 Task: Create a due date automation trigger when advanced on, on the tuesday before a card is due add fields without custom field "Resume" set to a number lower than 1 and lower or equal to 10 at 11:00 AM.
Action: Mouse moved to (1282, 102)
Screenshot: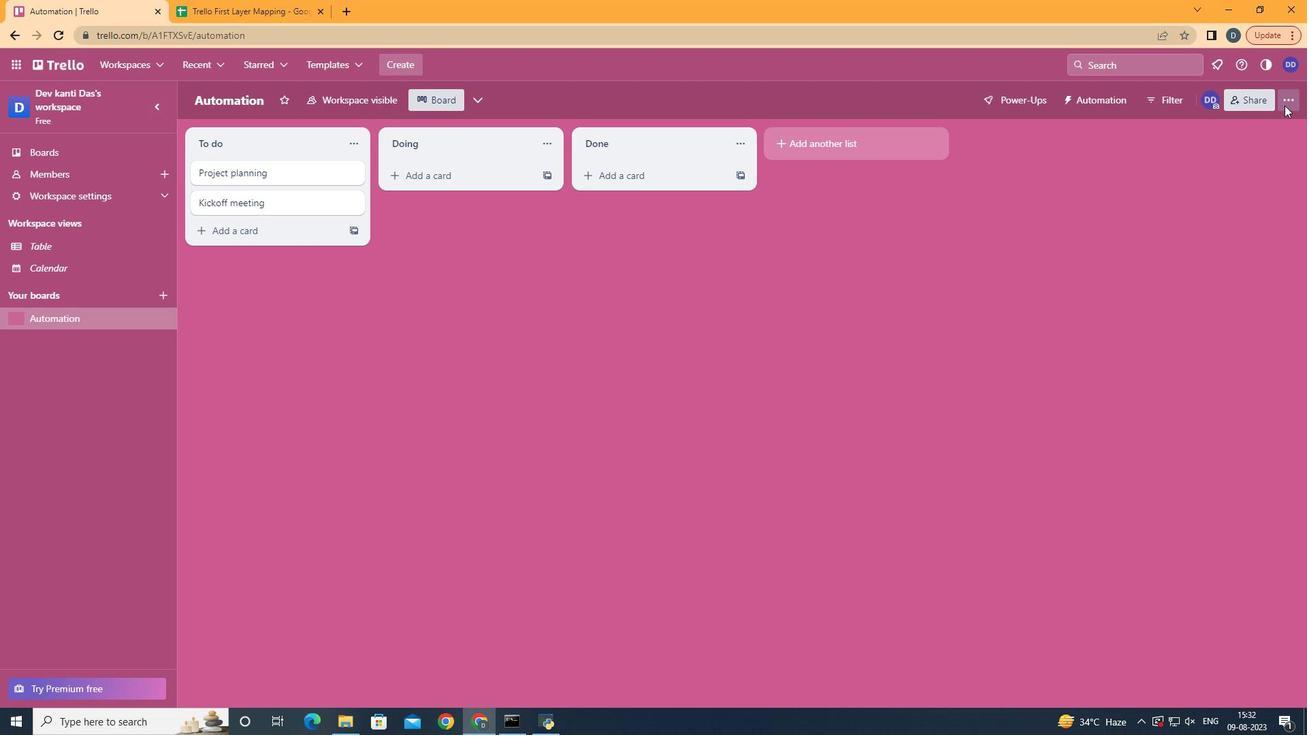 
Action: Mouse pressed left at (1282, 102)
Screenshot: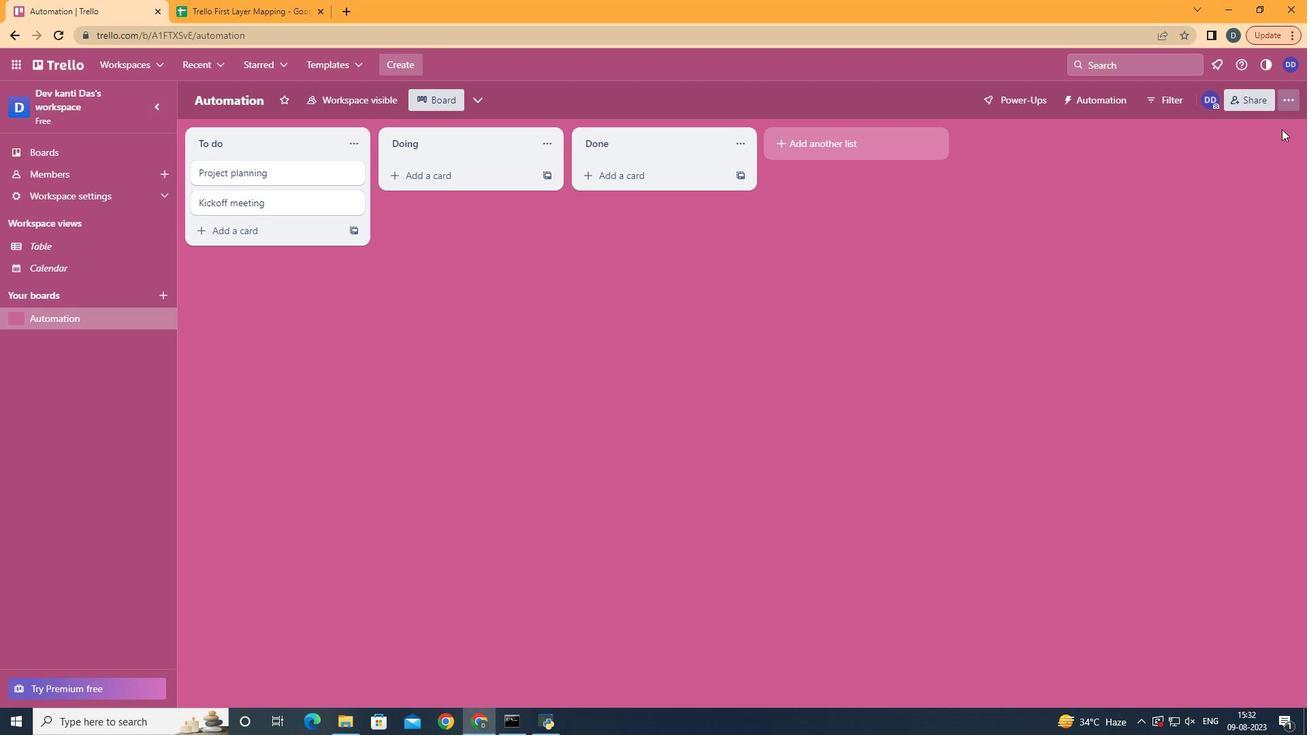 
Action: Mouse moved to (1187, 296)
Screenshot: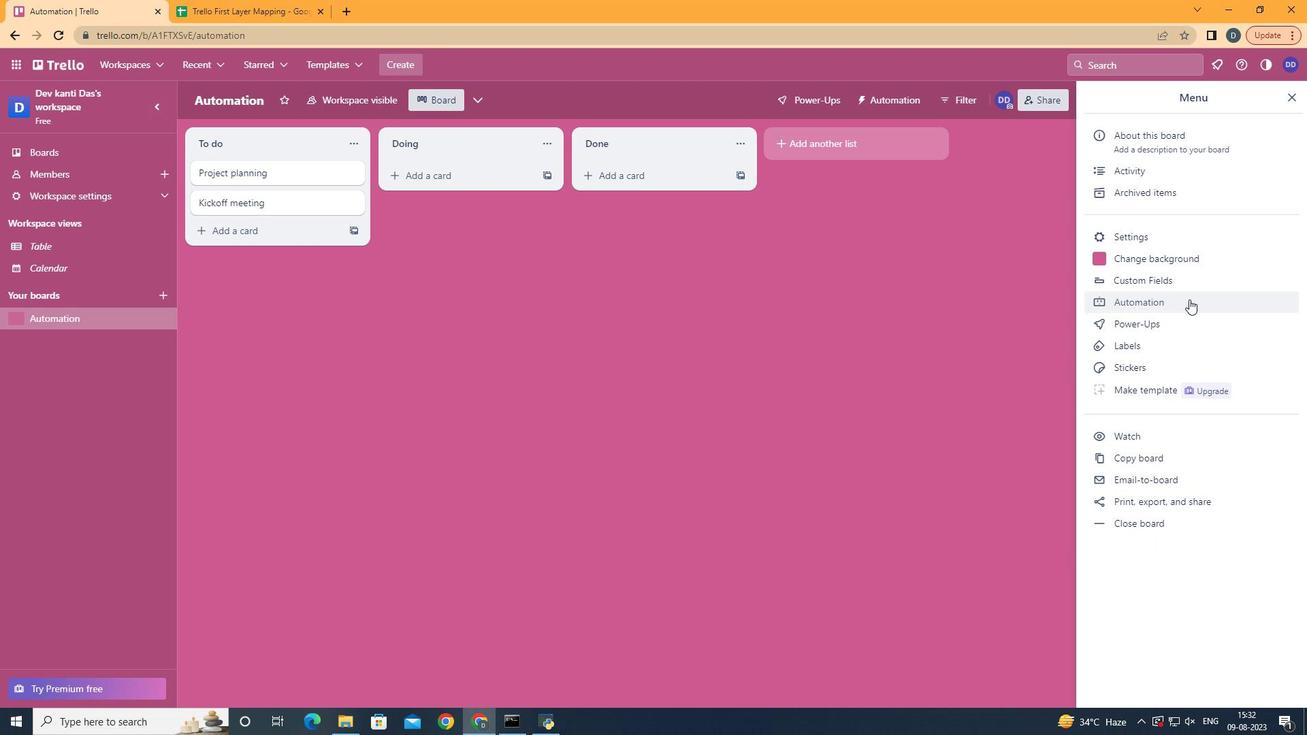 
Action: Mouse pressed left at (1187, 296)
Screenshot: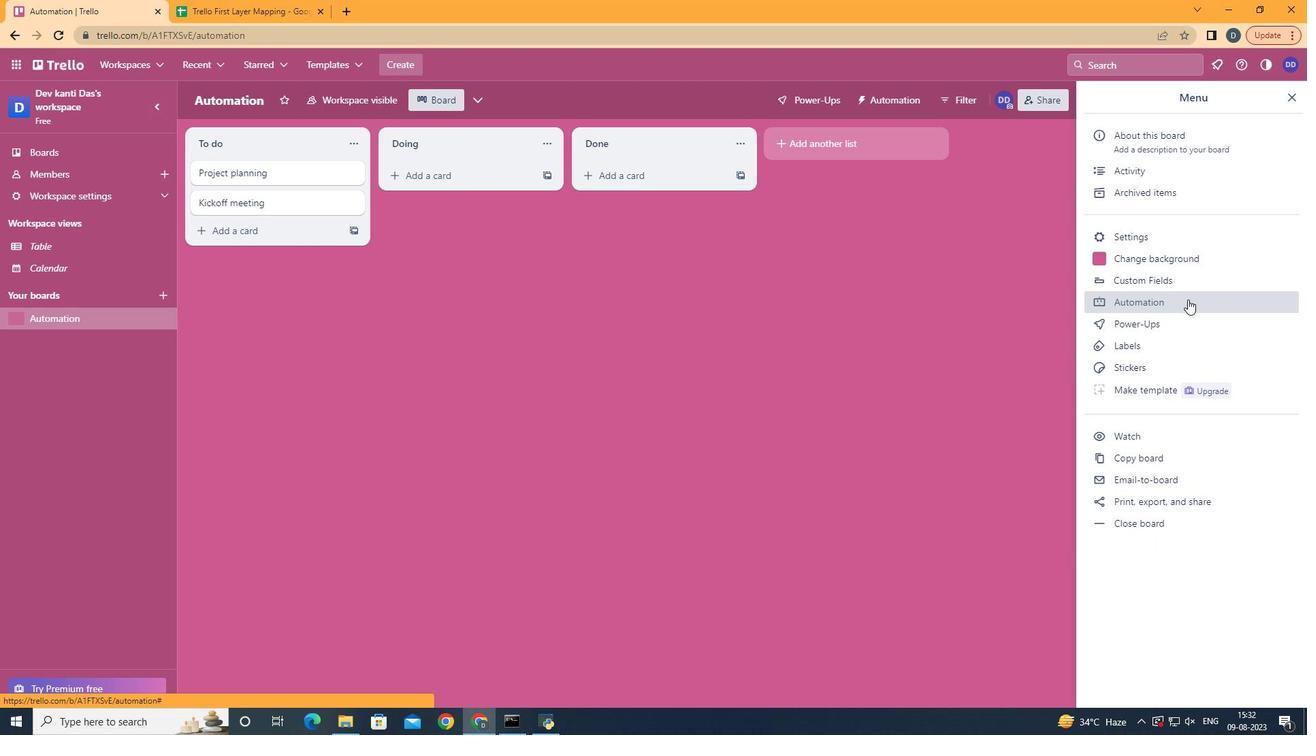 
Action: Mouse moved to (271, 271)
Screenshot: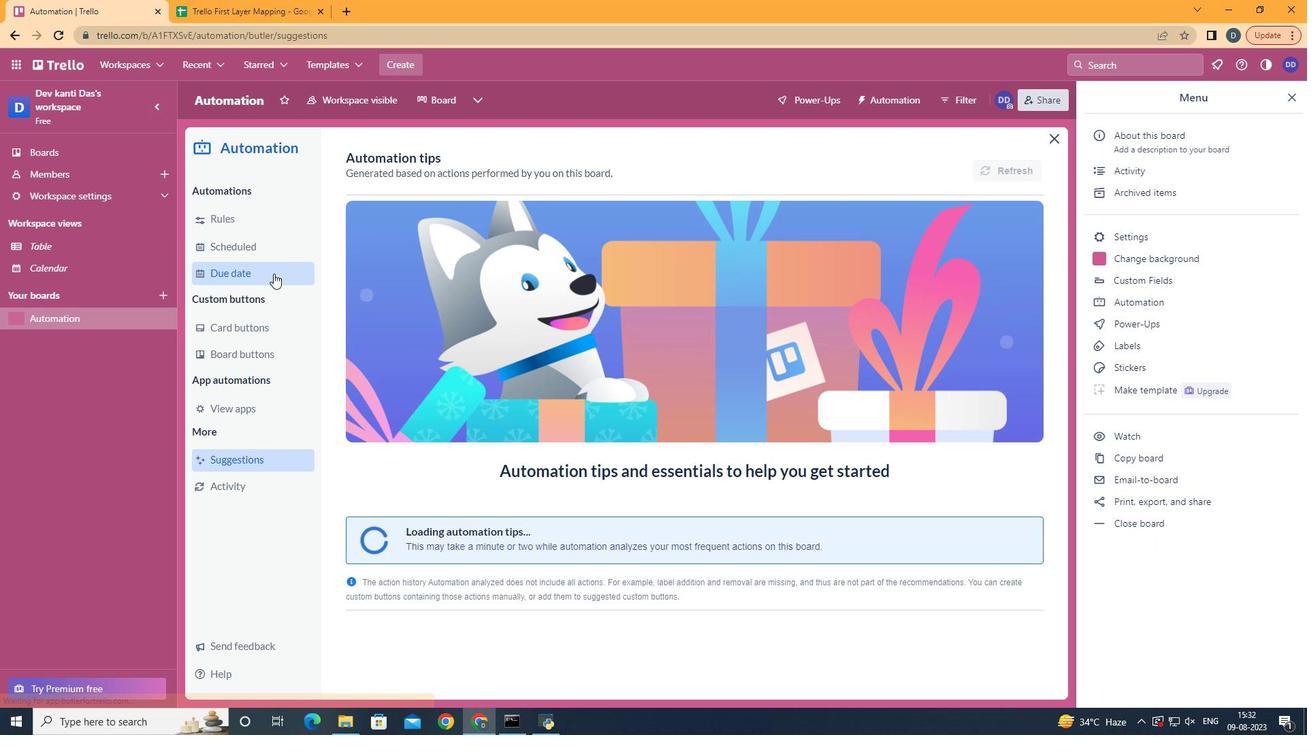 
Action: Mouse pressed left at (271, 271)
Screenshot: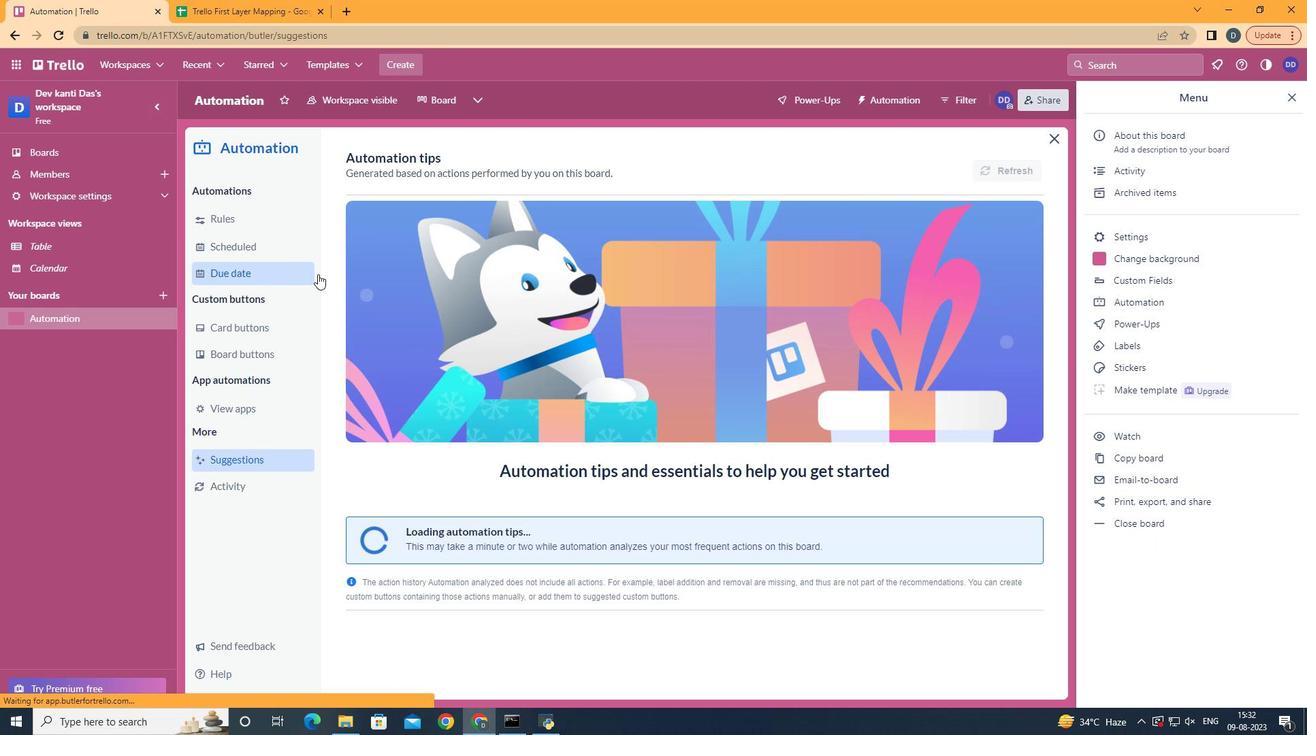 
Action: Mouse moved to (967, 166)
Screenshot: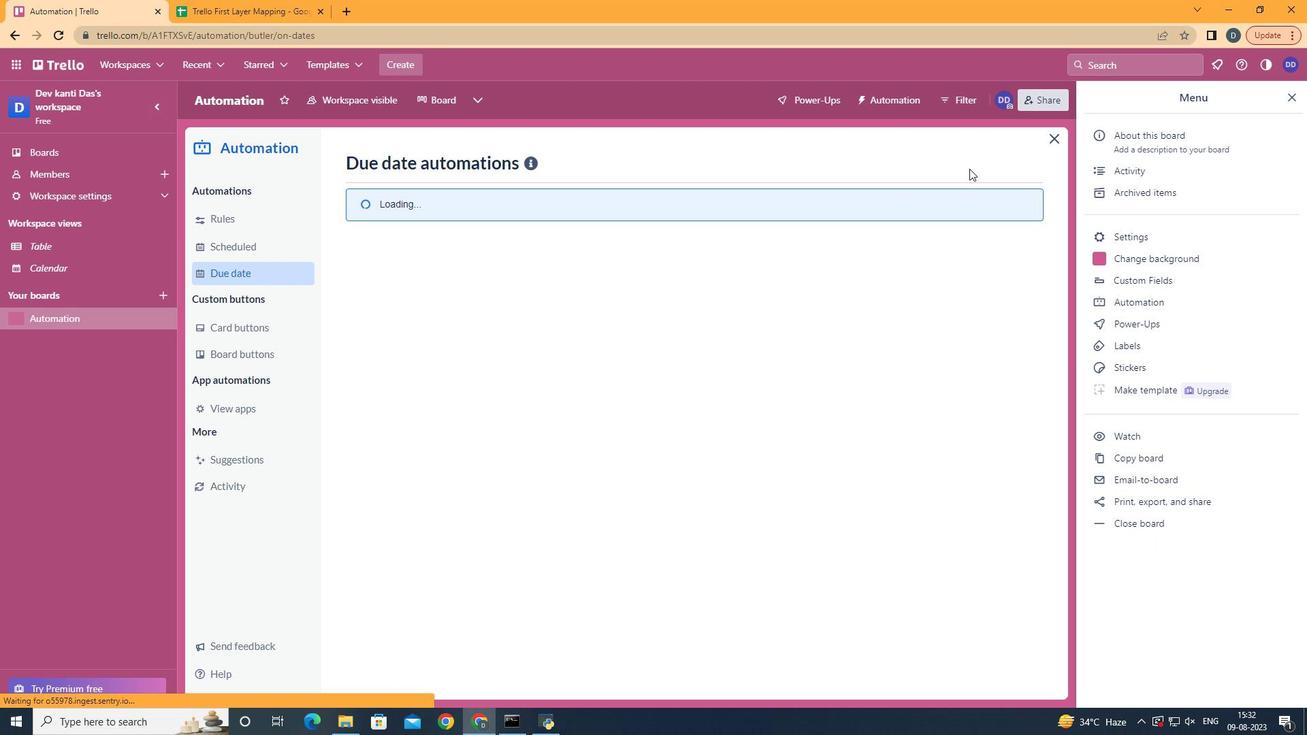 
Action: Mouse pressed left at (967, 166)
Screenshot: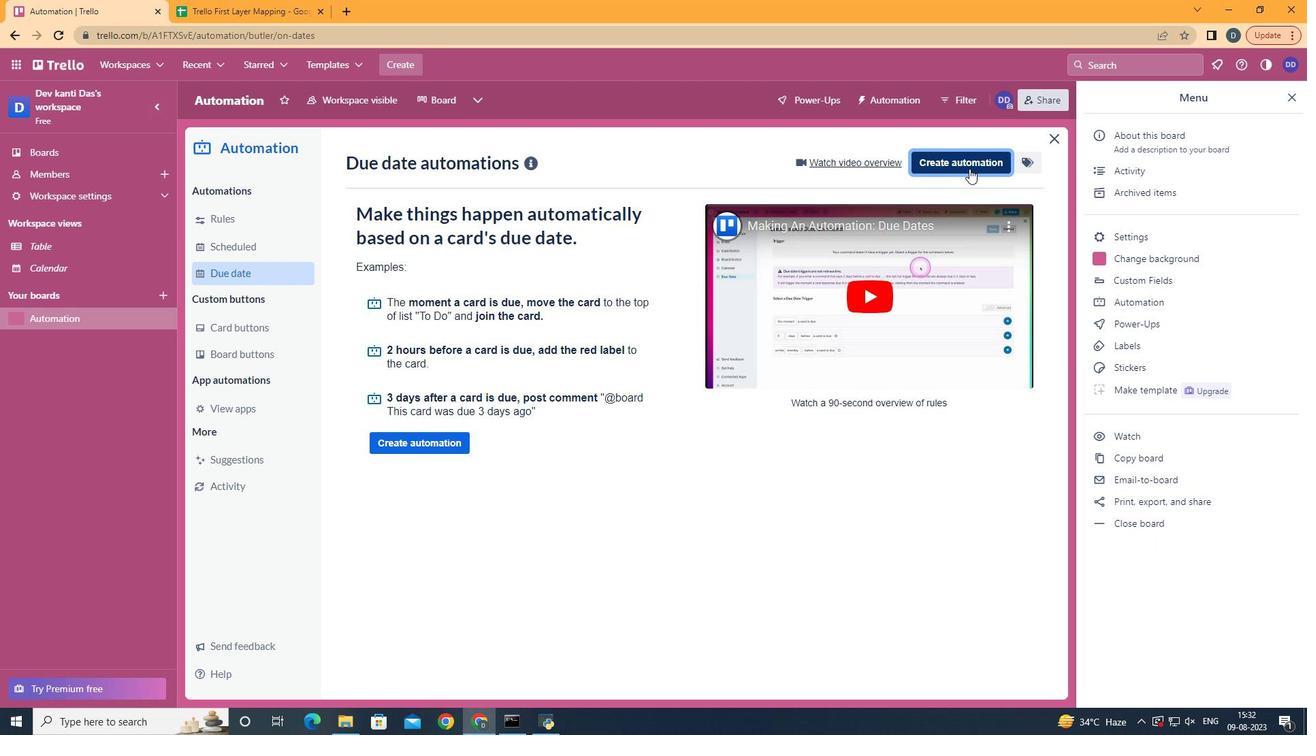 
Action: Mouse moved to (766, 289)
Screenshot: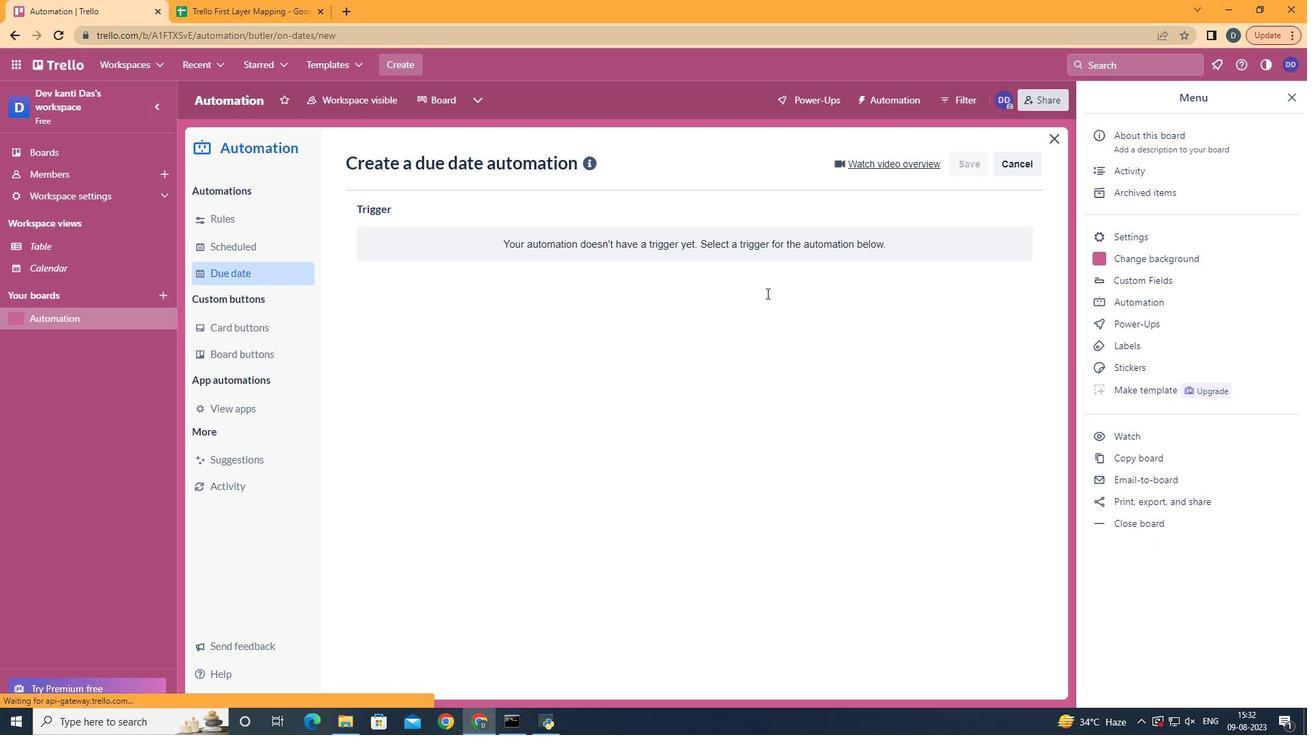 
Action: Mouse pressed left at (766, 289)
Screenshot: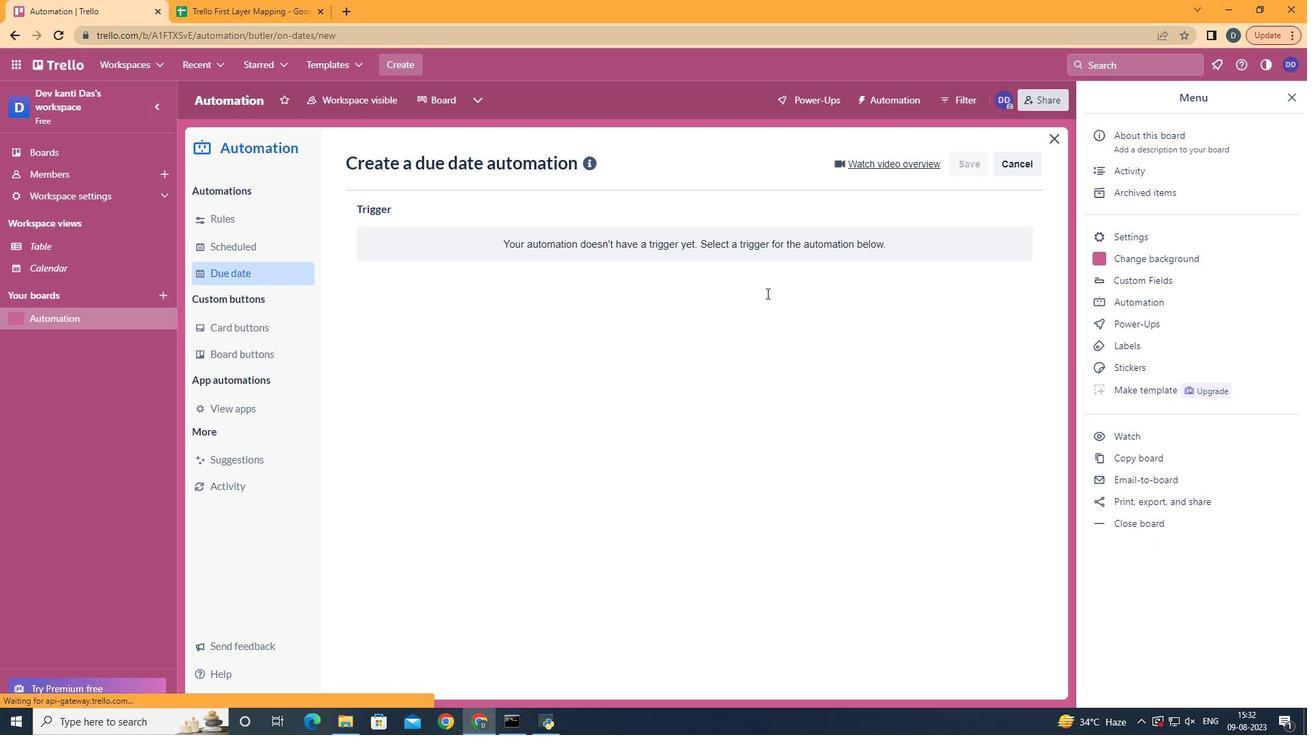 
Action: Mouse moved to (423, 376)
Screenshot: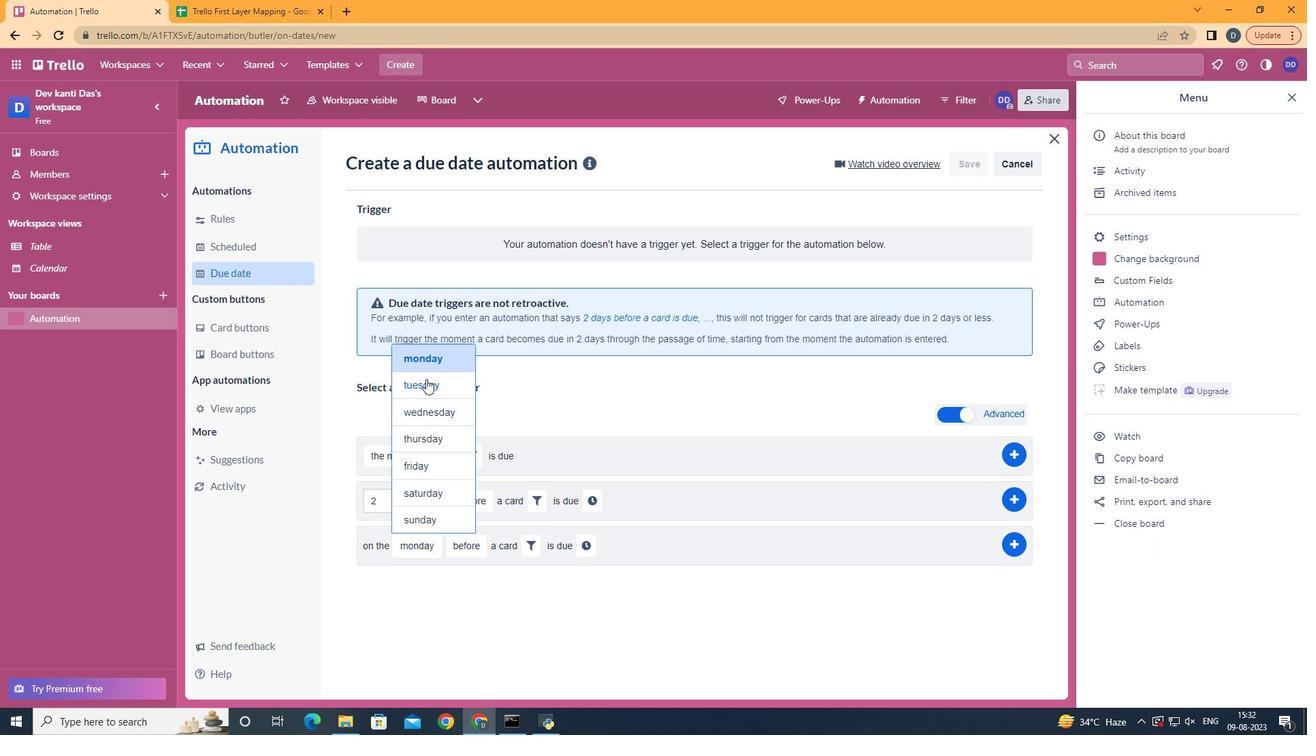 
Action: Mouse pressed left at (423, 376)
Screenshot: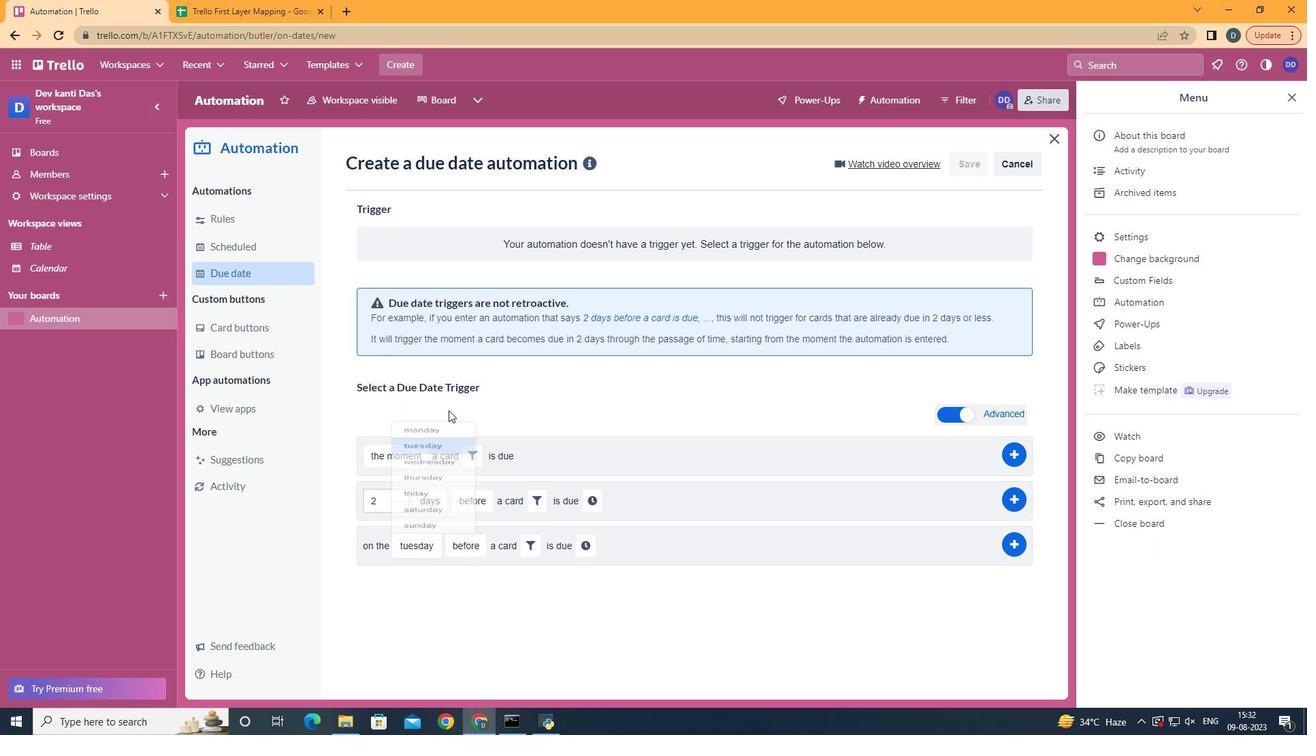 
Action: Mouse moved to (538, 545)
Screenshot: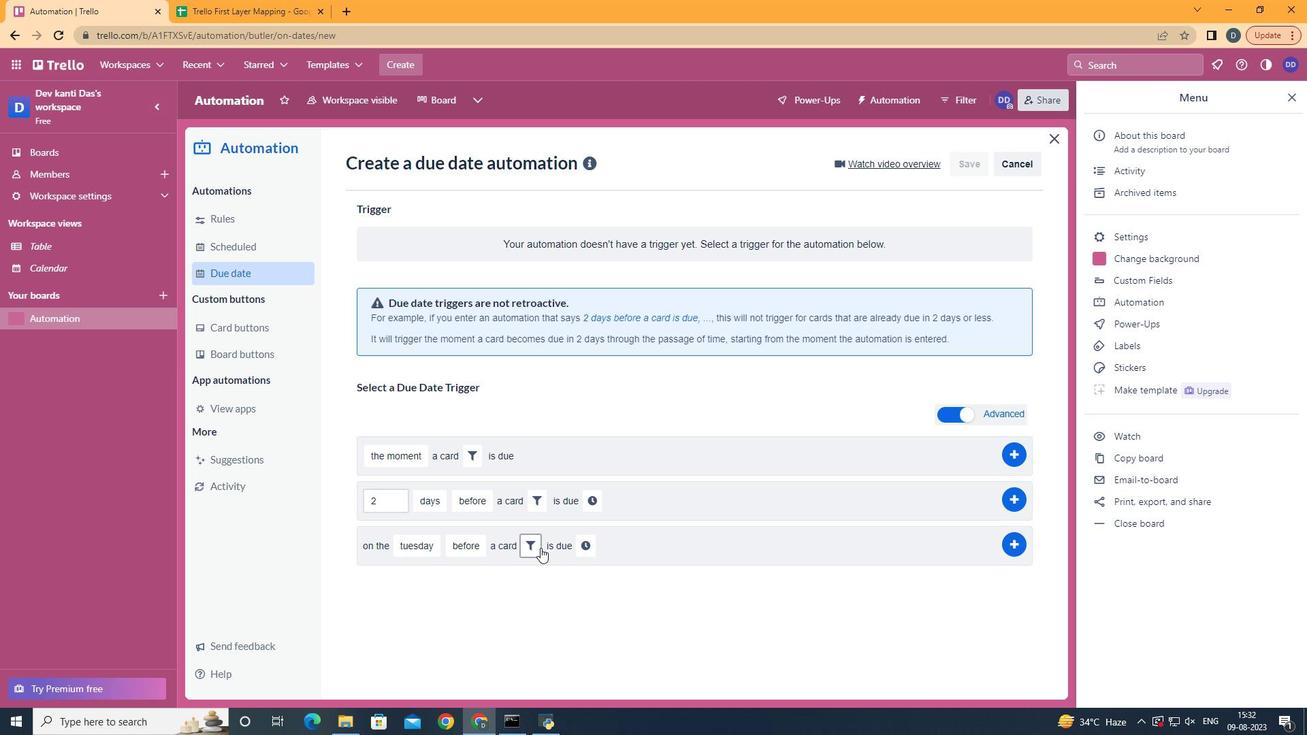 
Action: Mouse pressed left at (538, 545)
Screenshot: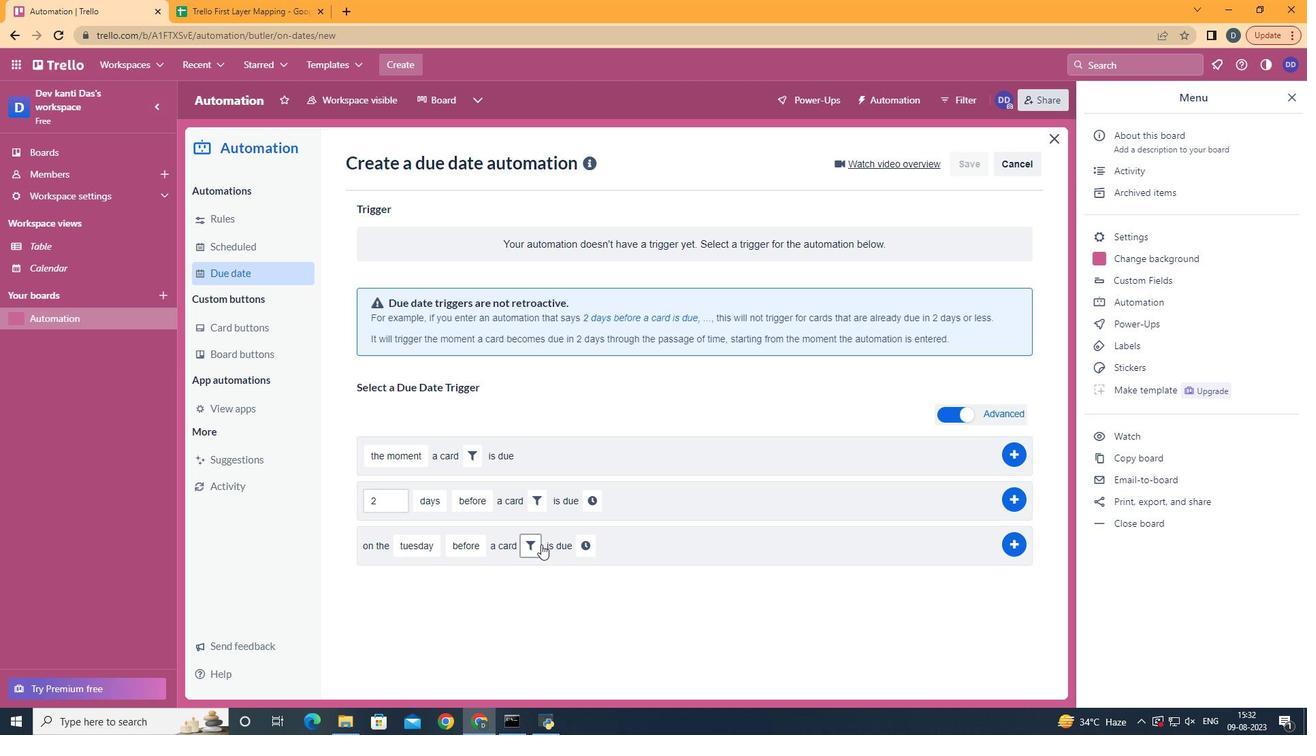 
Action: Mouse moved to (735, 576)
Screenshot: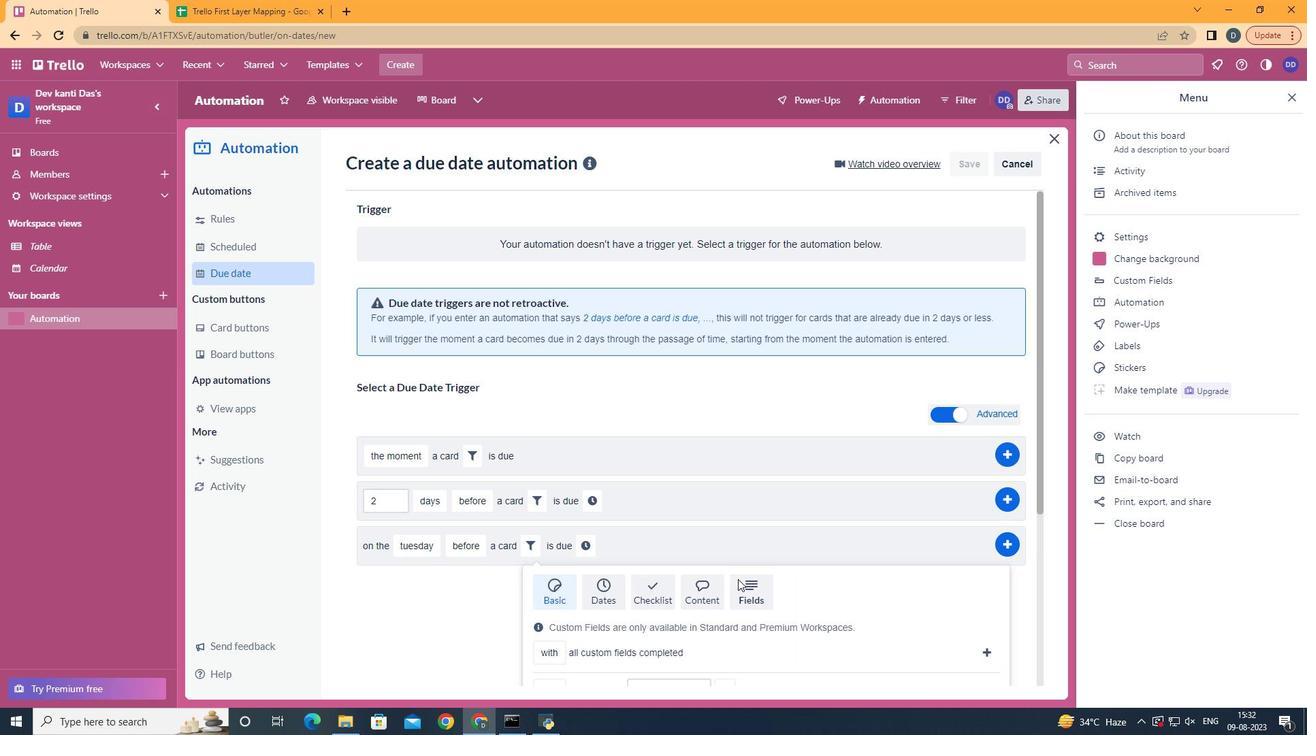 
Action: Mouse pressed left at (735, 576)
Screenshot: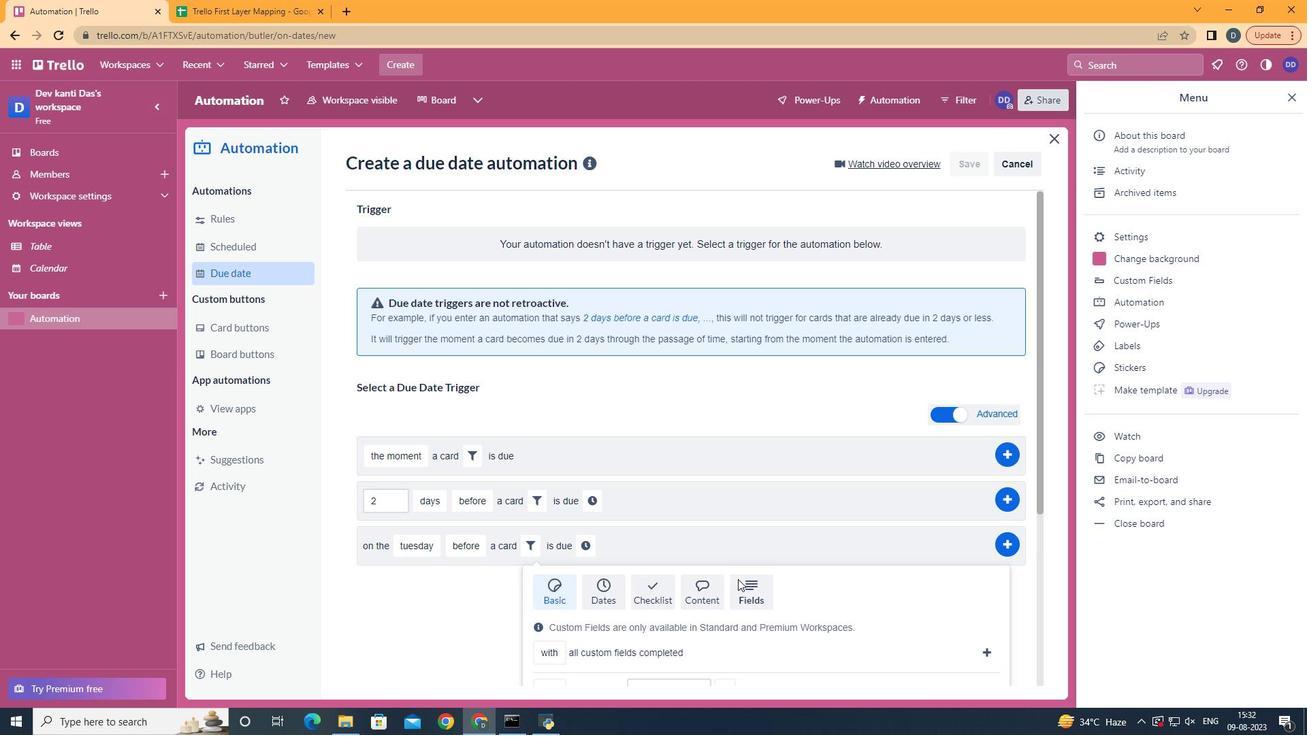 
Action: Mouse moved to (735, 576)
Screenshot: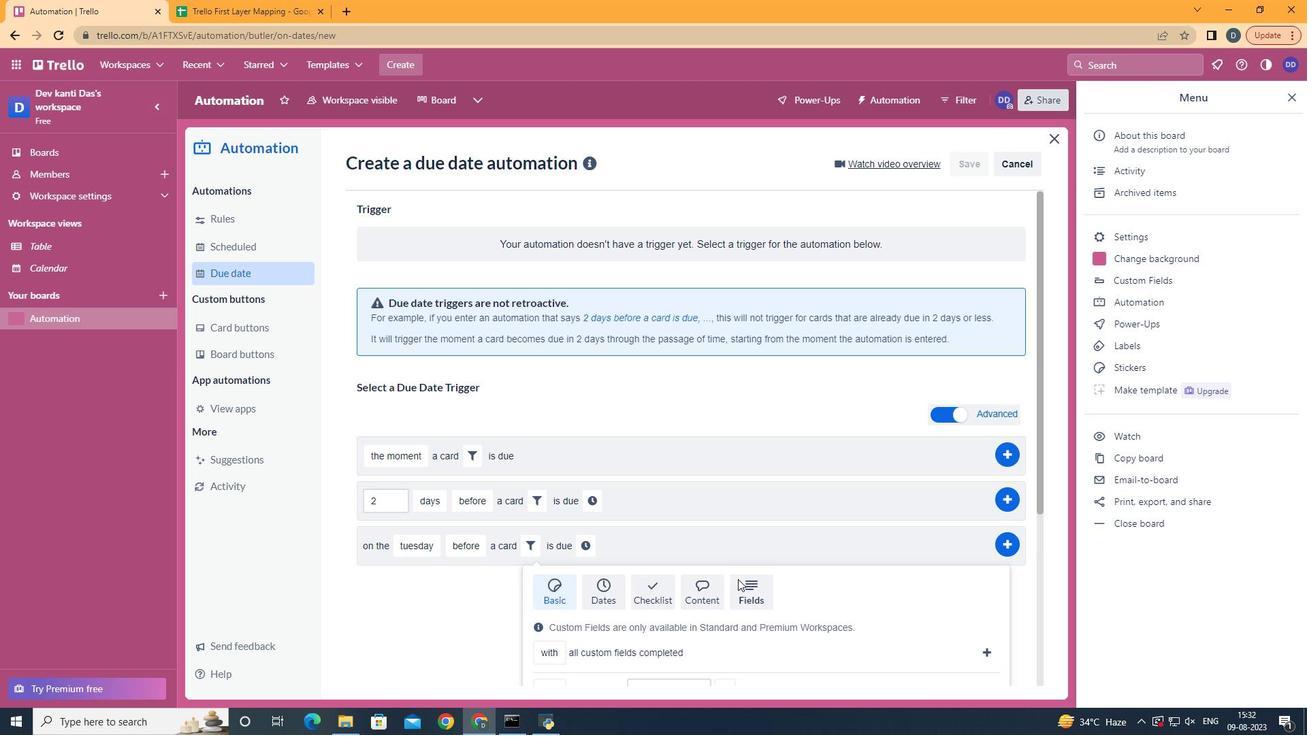 
Action: Mouse scrolled (735, 576) with delta (0, 0)
Screenshot: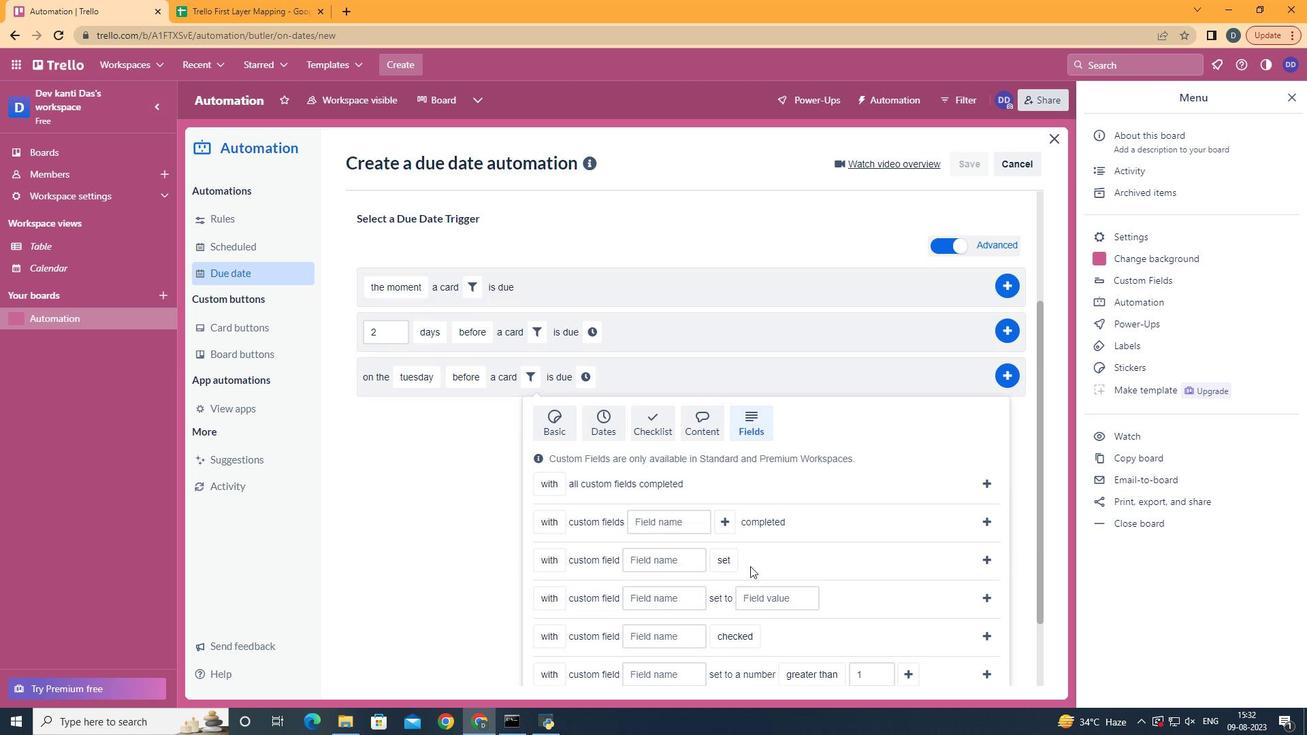 
Action: Mouse scrolled (735, 576) with delta (0, 0)
Screenshot: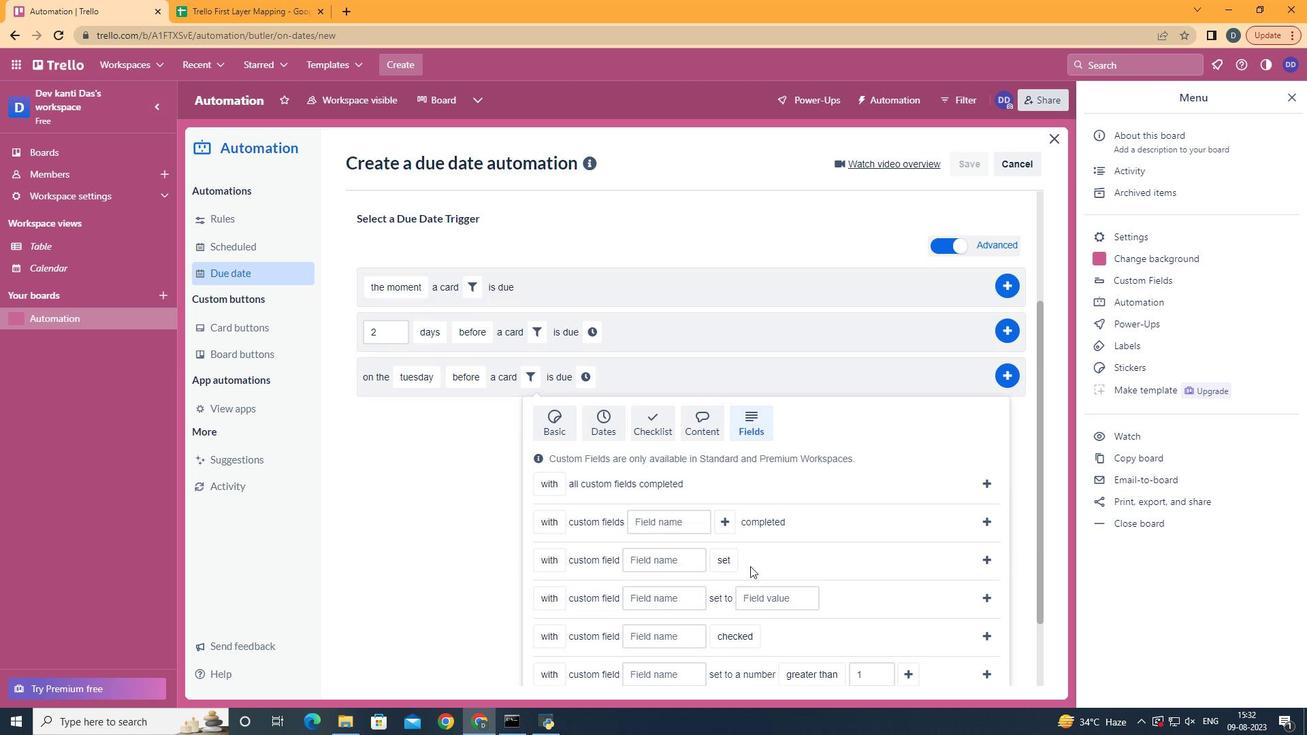 
Action: Mouse scrolled (735, 576) with delta (0, 0)
Screenshot: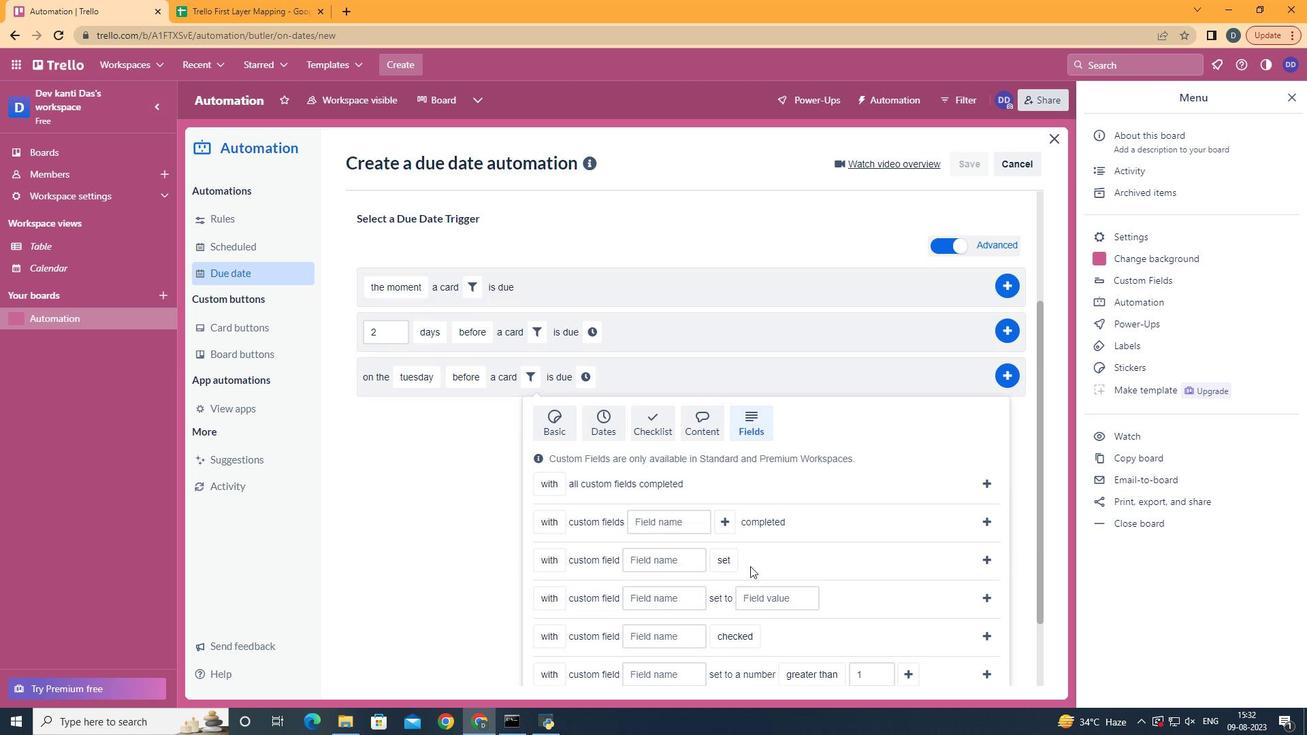 
Action: Mouse scrolled (735, 576) with delta (0, 0)
Screenshot: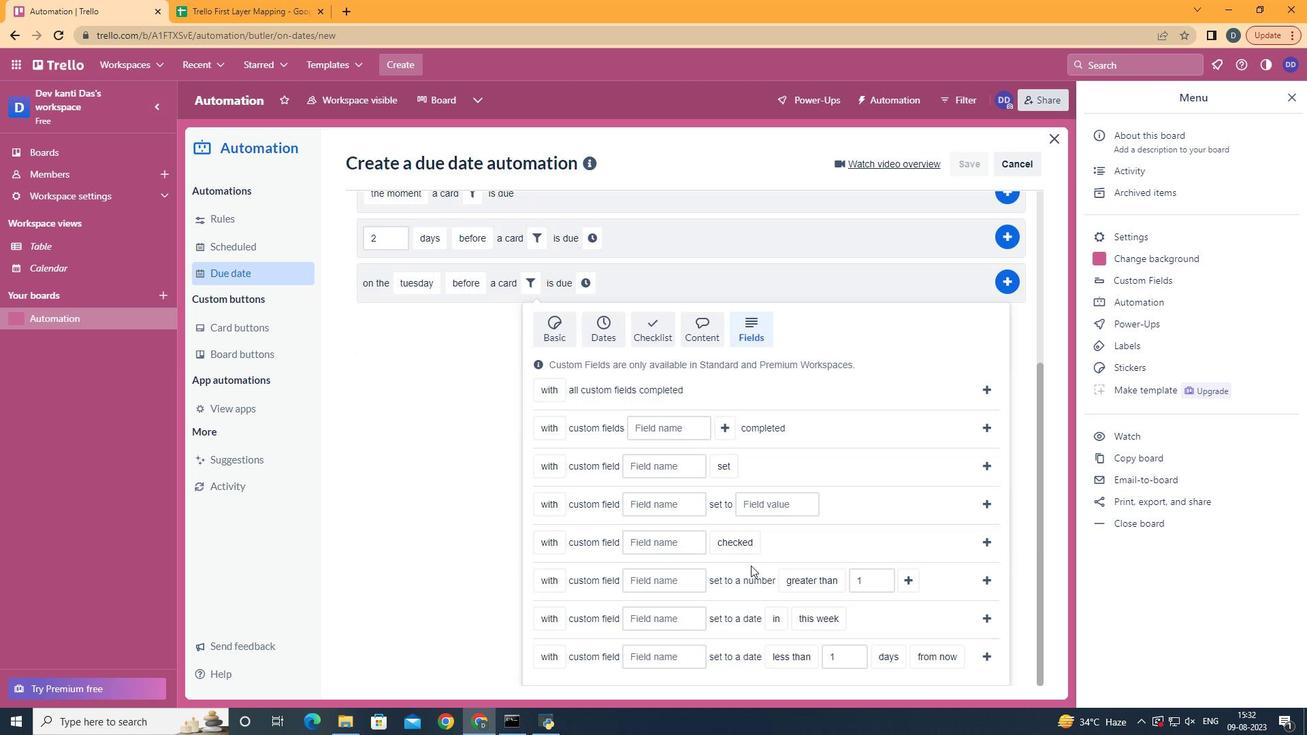 
Action: Mouse scrolled (735, 576) with delta (0, 0)
Screenshot: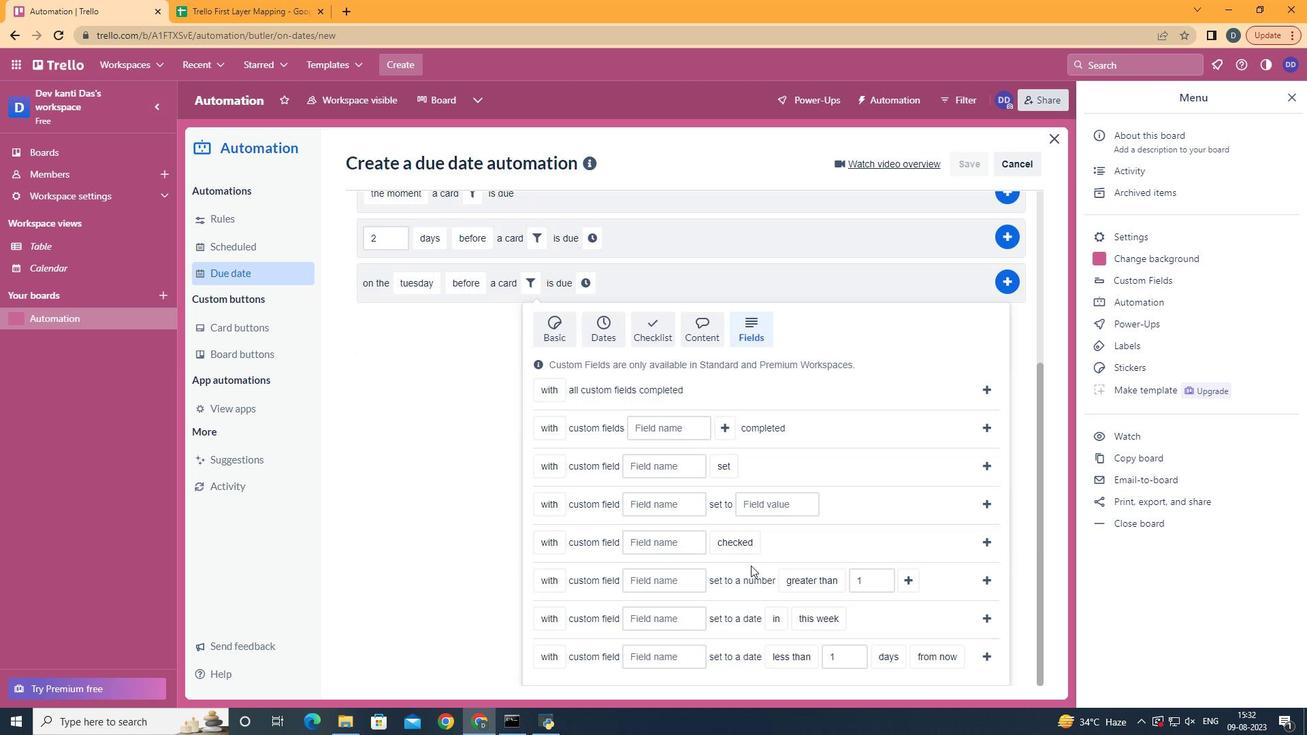 
Action: Mouse moved to (559, 628)
Screenshot: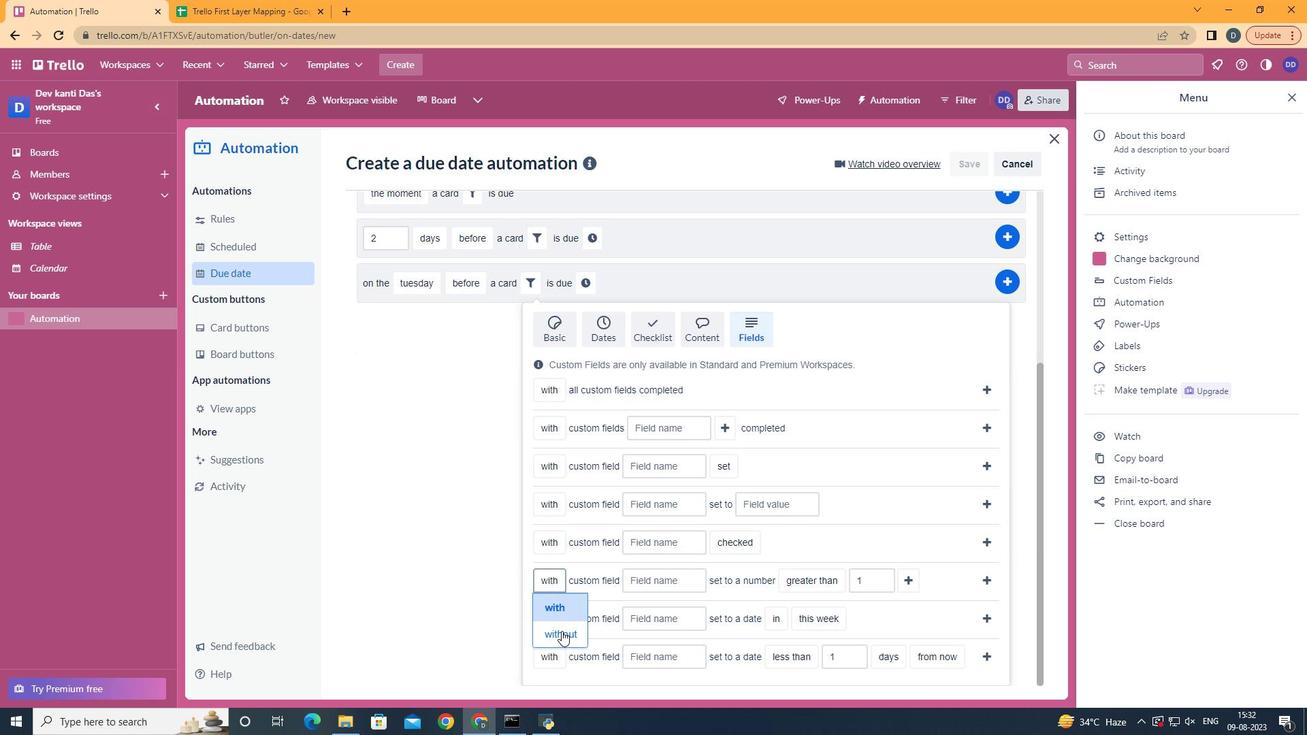 
Action: Mouse pressed left at (559, 628)
Screenshot: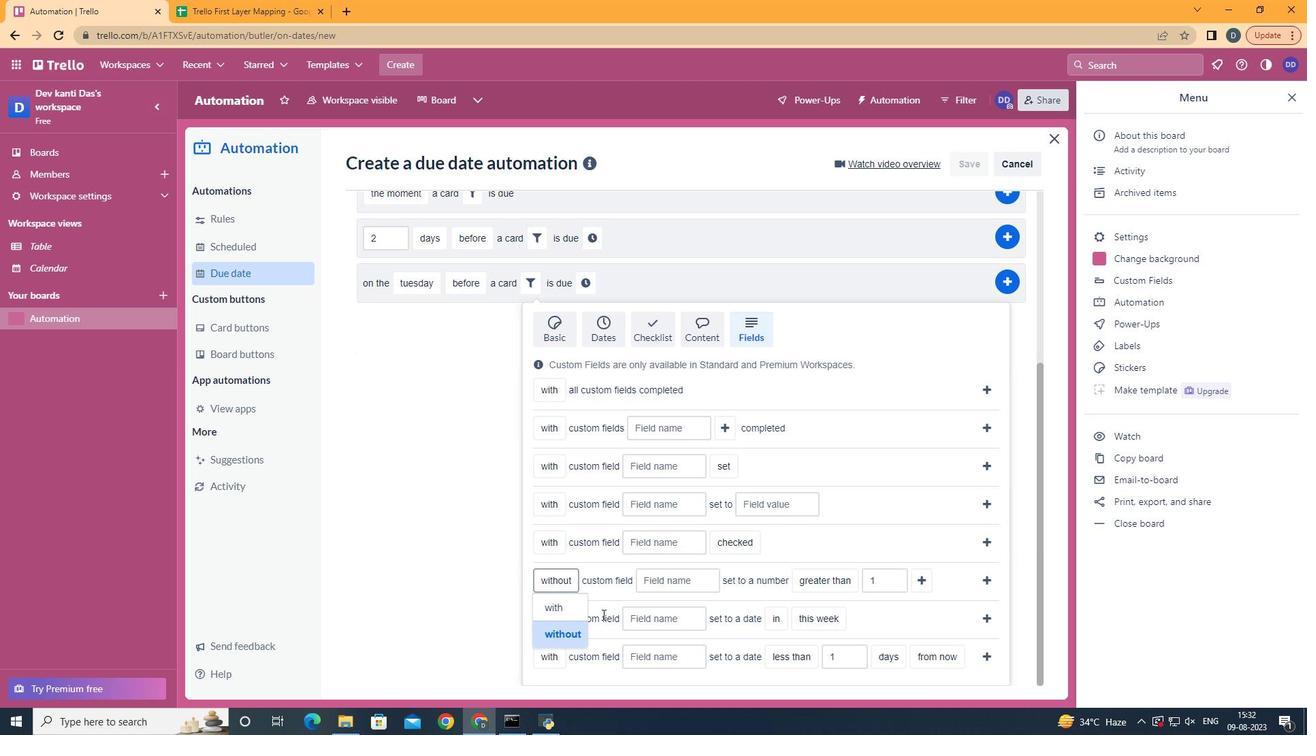
Action: Mouse moved to (690, 573)
Screenshot: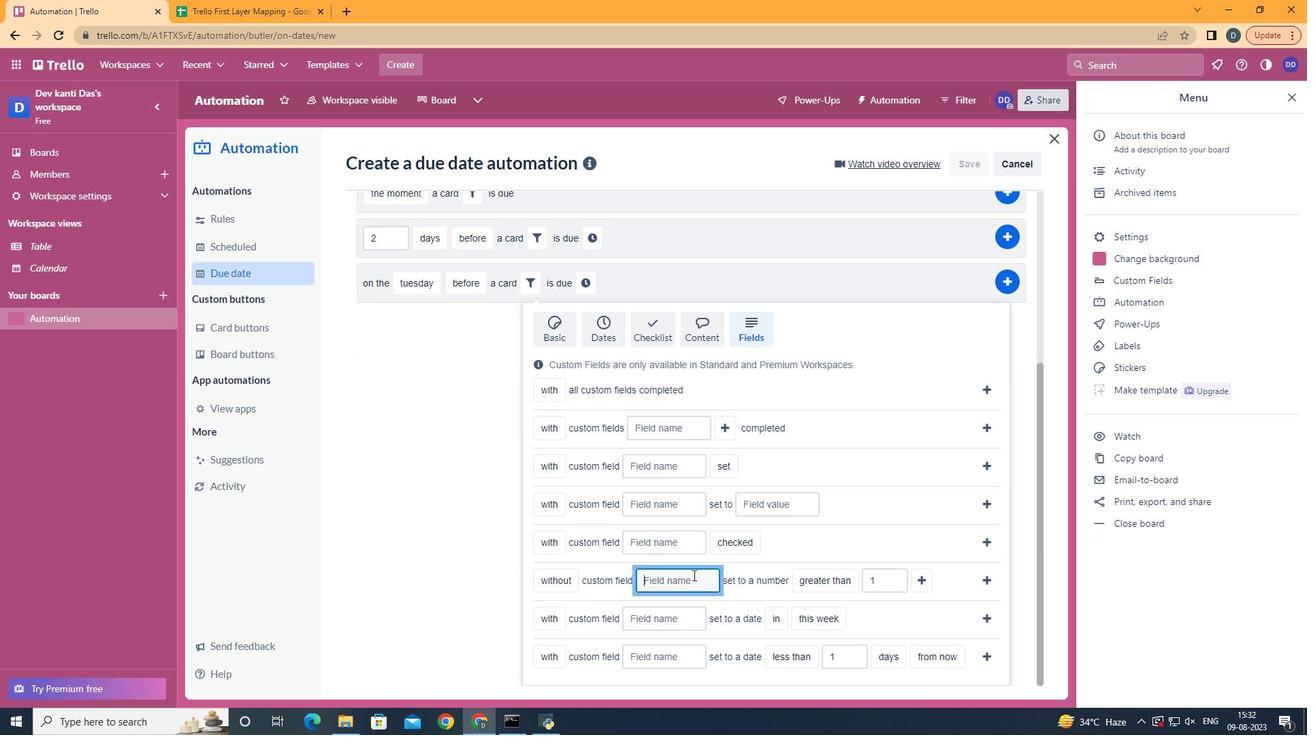 
Action: Mouse pressed left at (690, 573)
Screenshot: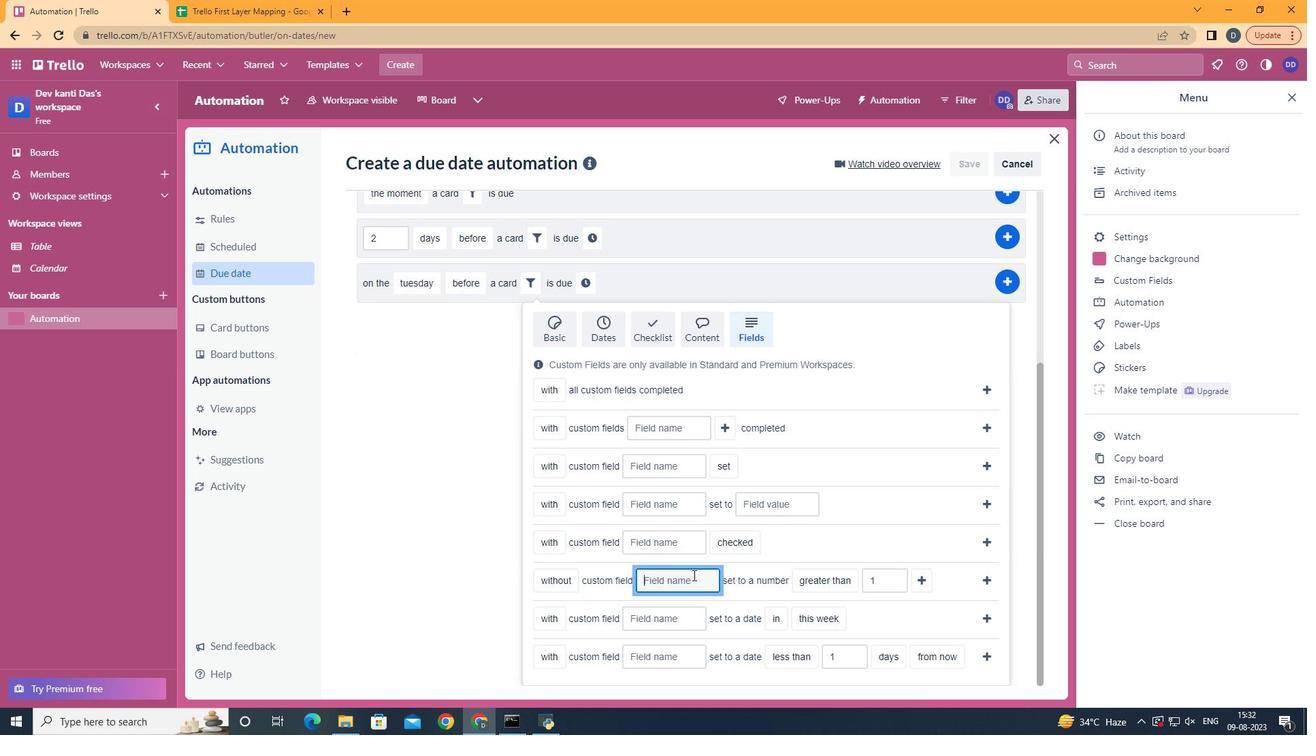 
Action: Mouse moved to (690, 572)
Screenshot: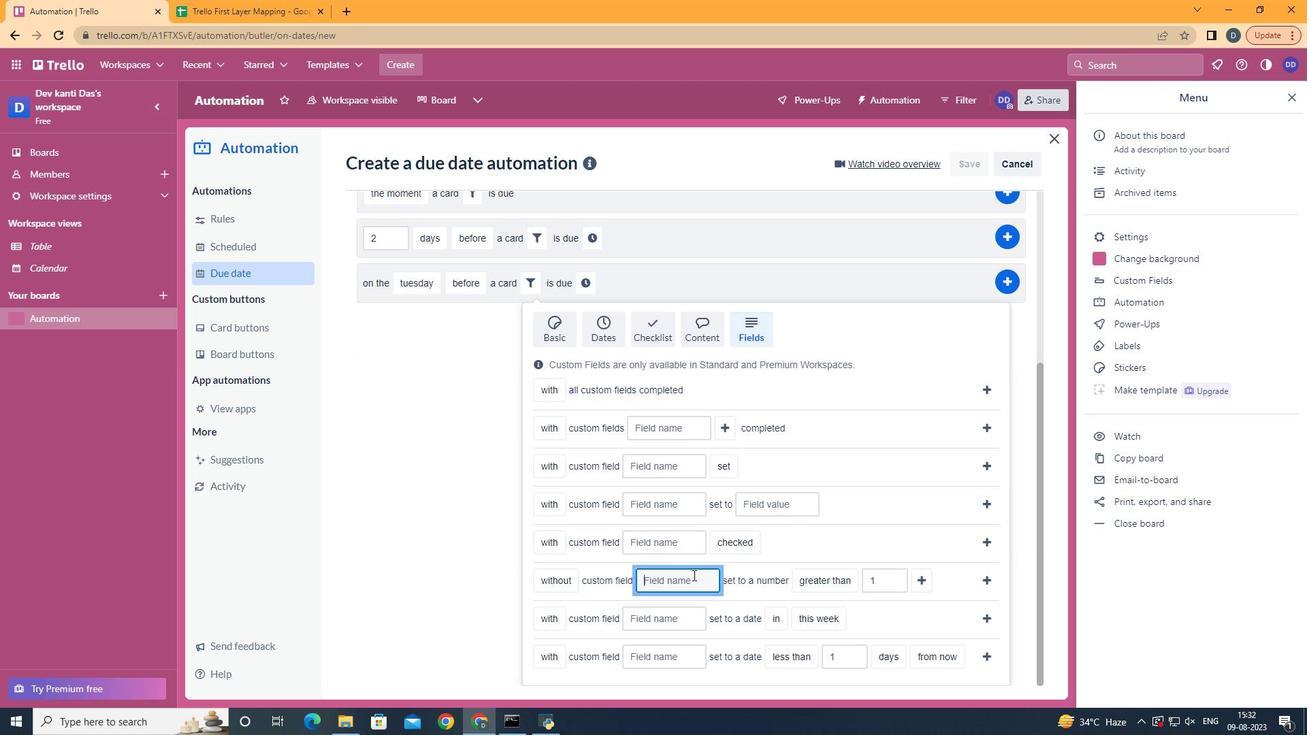 
Action: Key pressed <Key.shift>Resume
Screenshot: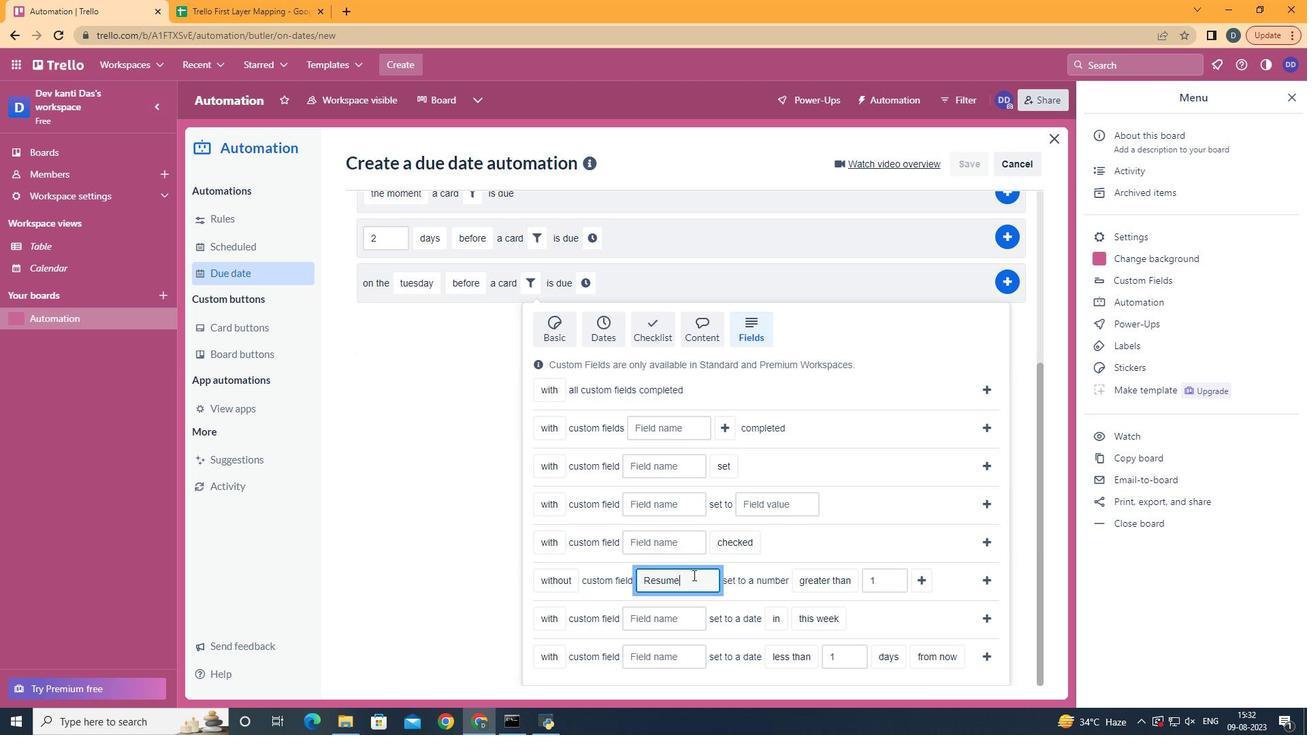 
Action: Mouse moved to (814, 528)
Screenshot: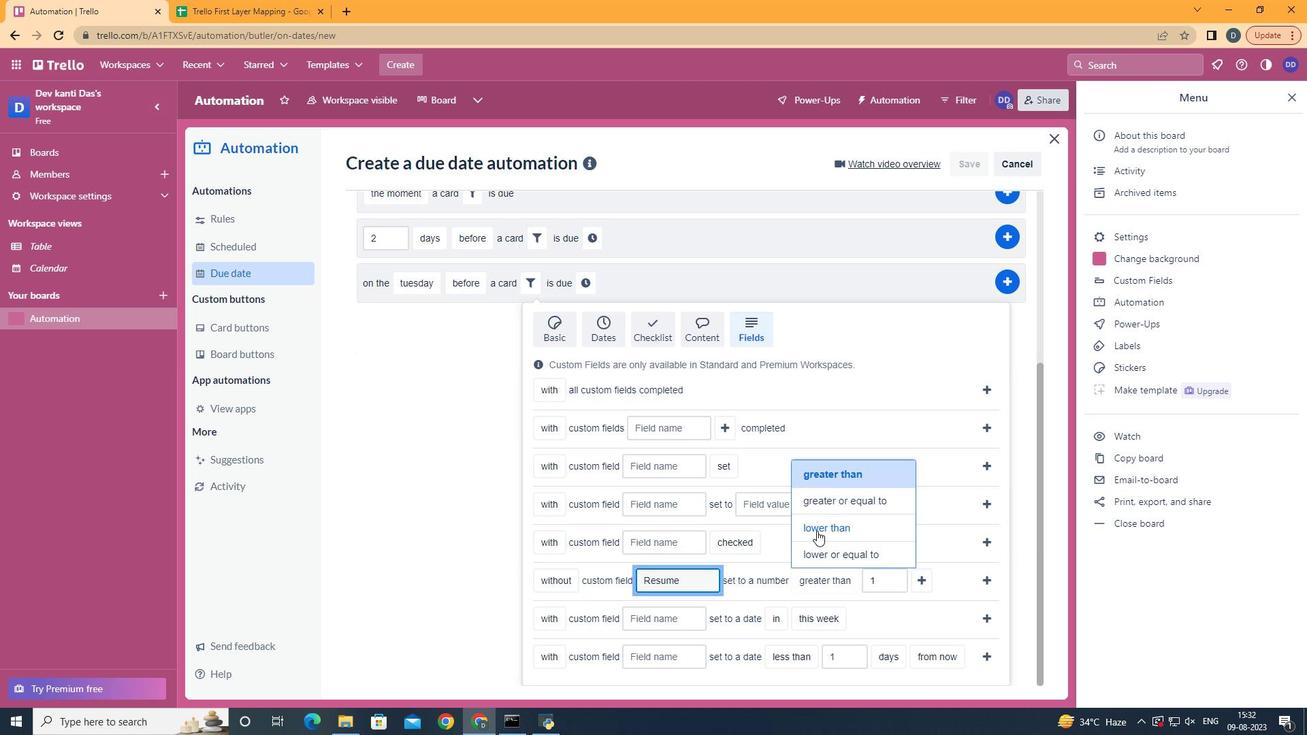 
Action: Mouse pressed left at (814, 528)
Screenshot: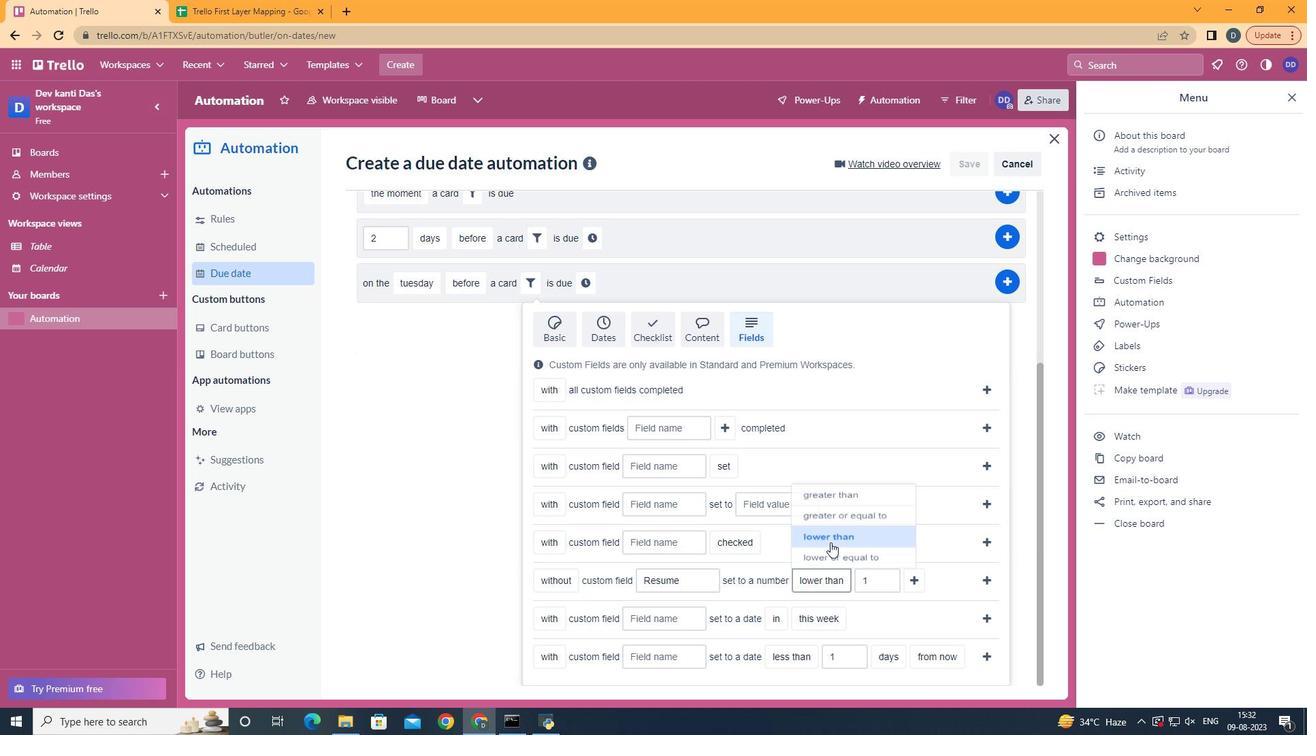 
Action: Mouse moved to (914, 571)
Screenshot: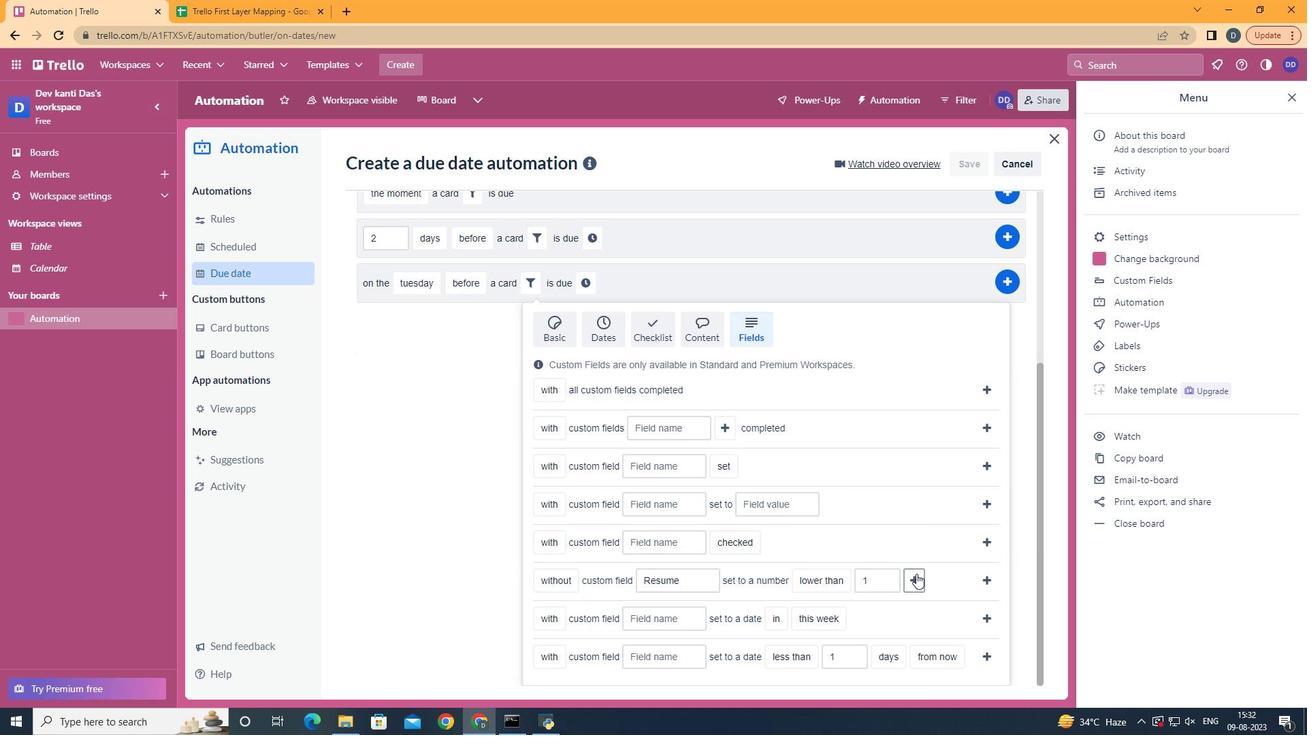 
Action: Mouse pressed left at (914, 571)
Screenshot: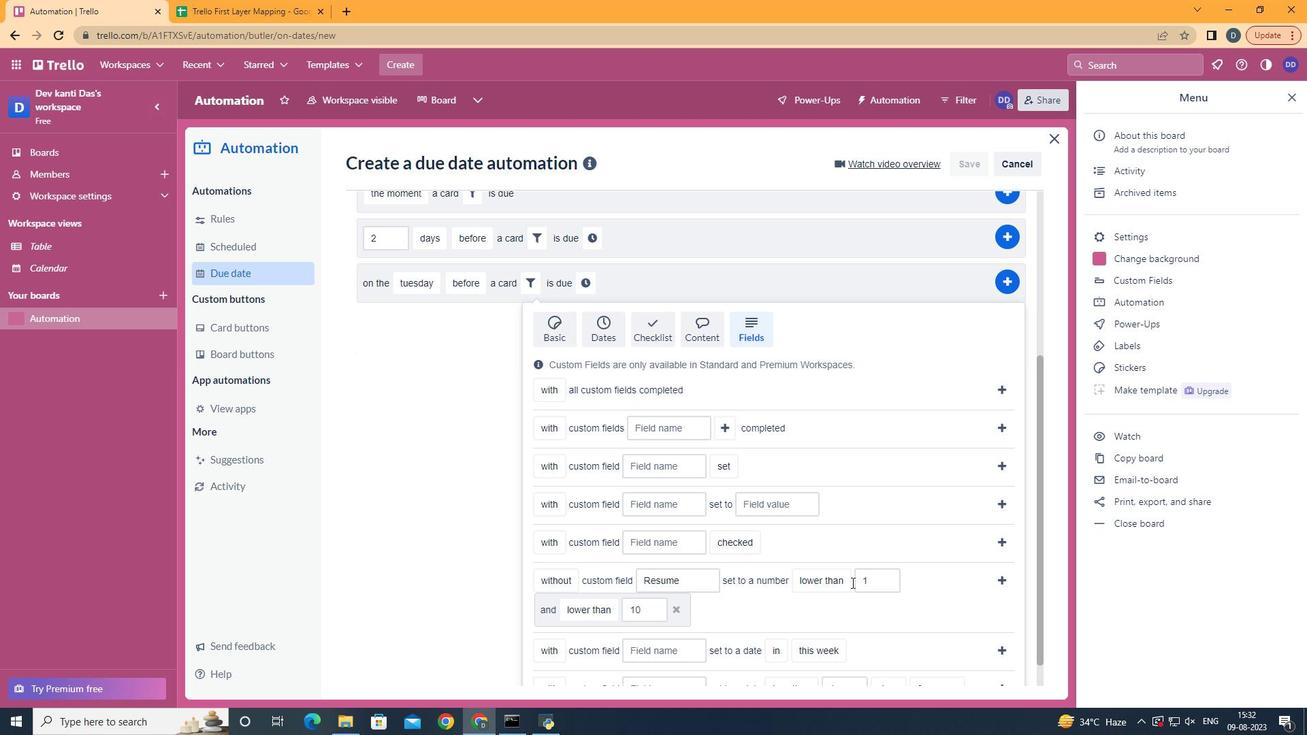 
Action: Mouse moved to (628, 518)
Screenshot: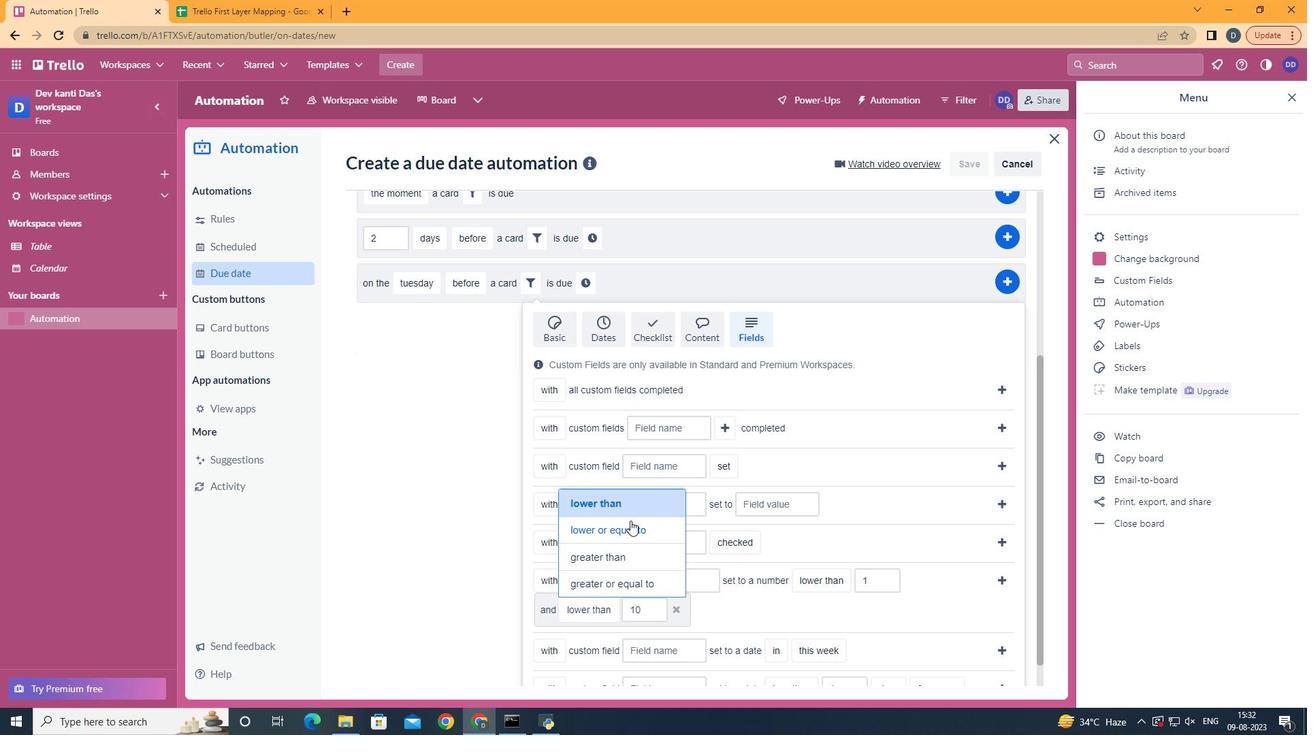 
Action: Mouse pressed left at (628, 518)
Screenshot: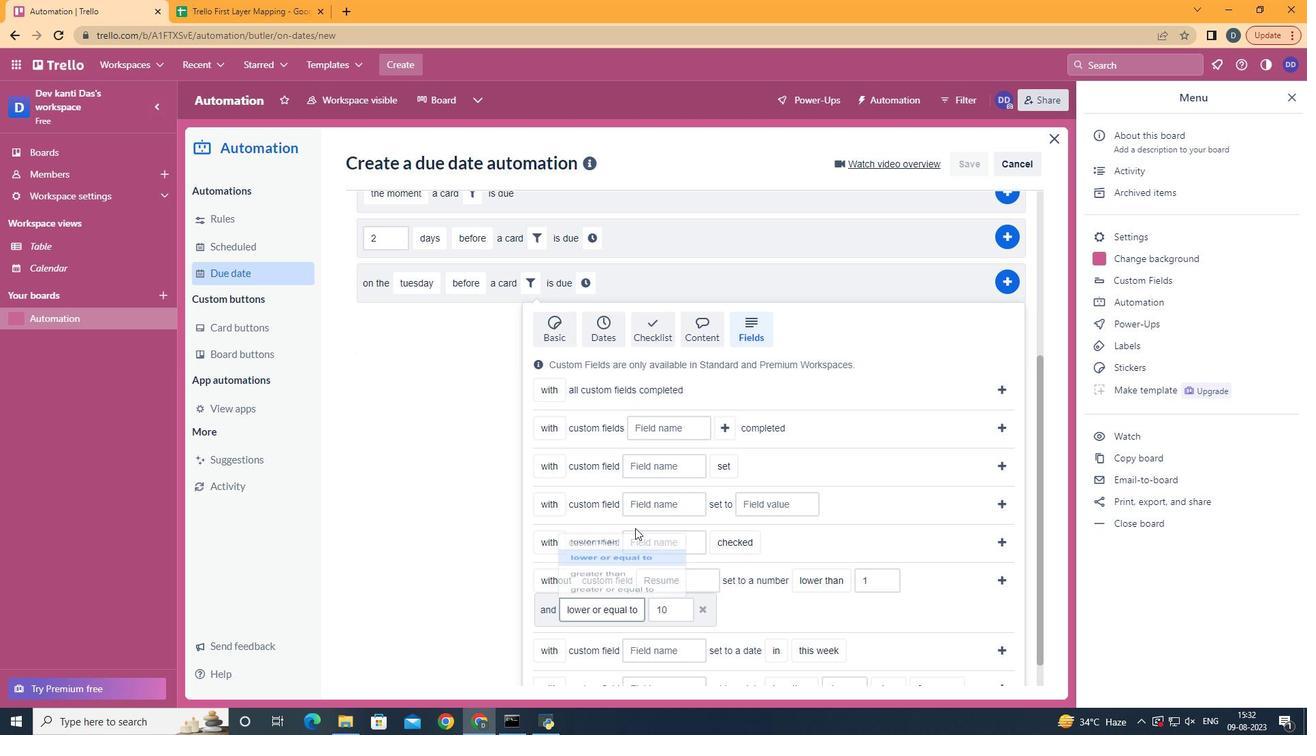 
Action: Mouse moved to (999, 574)
Screenshot: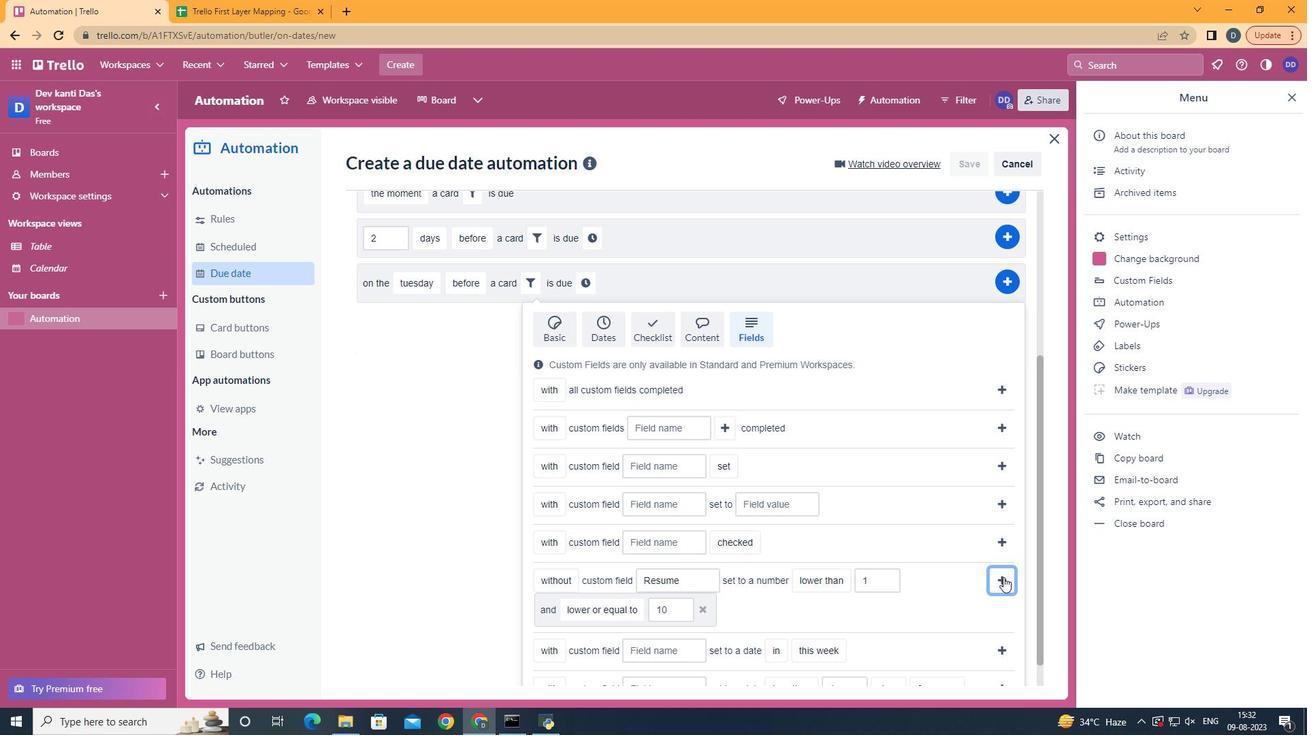 
Action: Mouse pressed left at (999, 574)
Screenshot: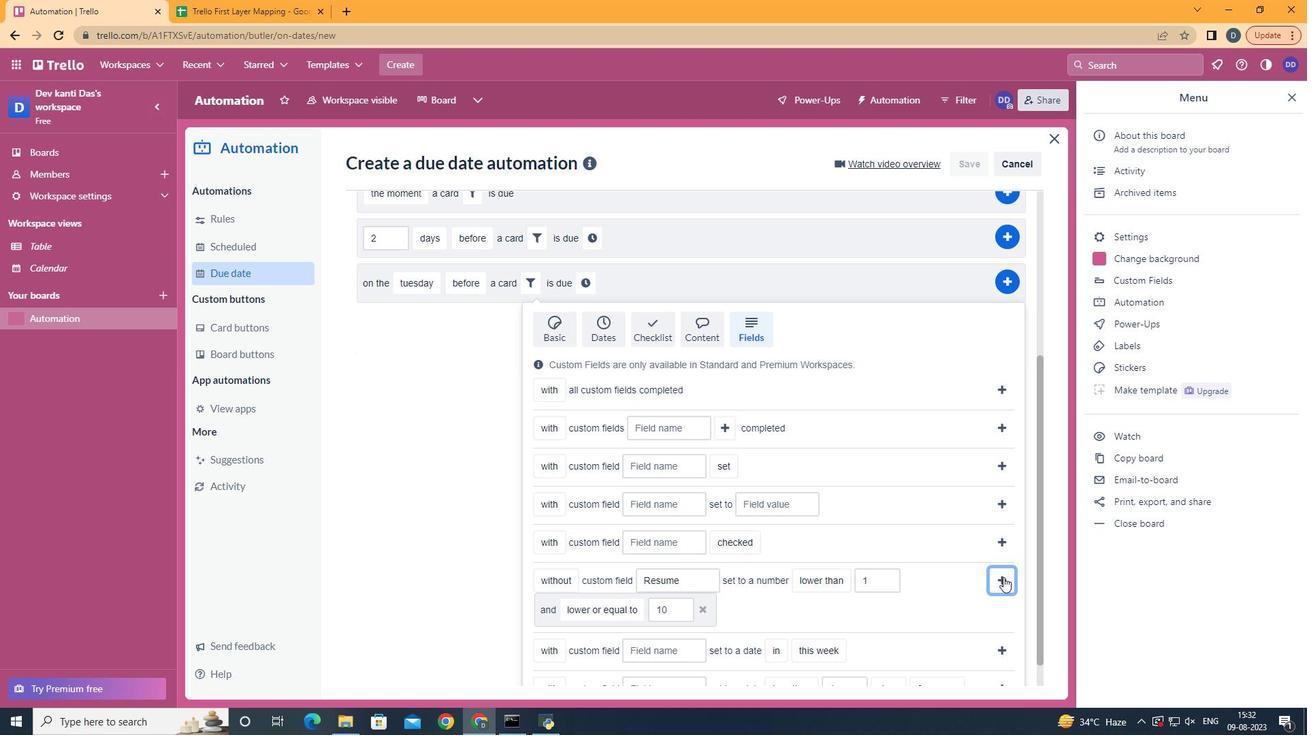 
Action: Mouse moved to (969, 548)
Screenshot: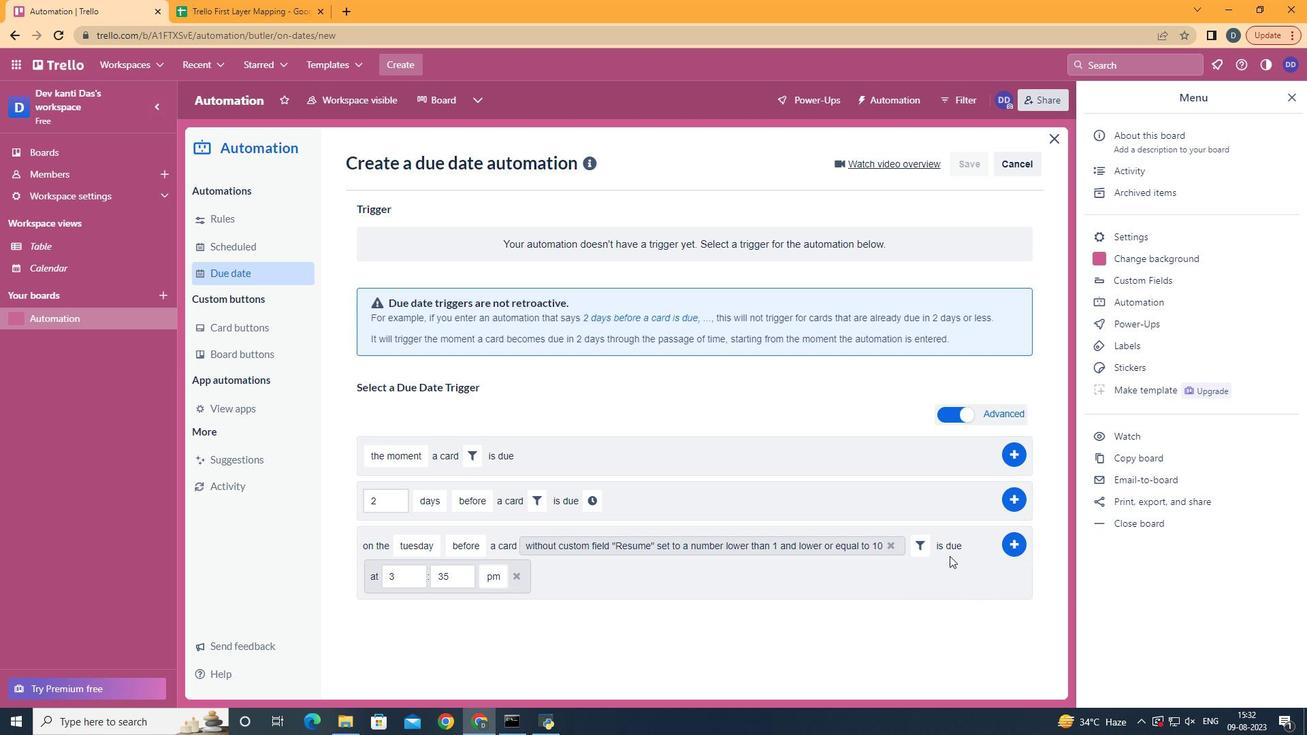 
Action: Mouse pressed left at (969, 548)
Screenshot: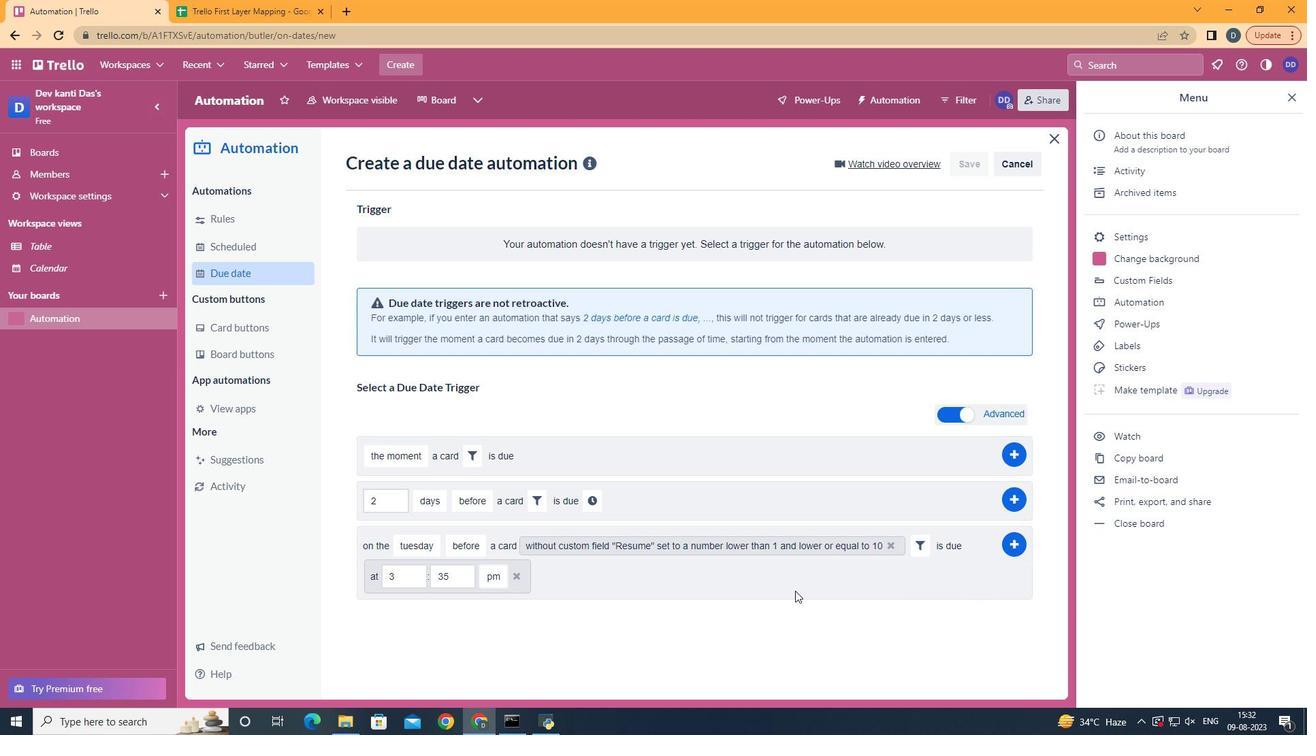 
Action: Mouse moved to (417, 573)
Screenshot: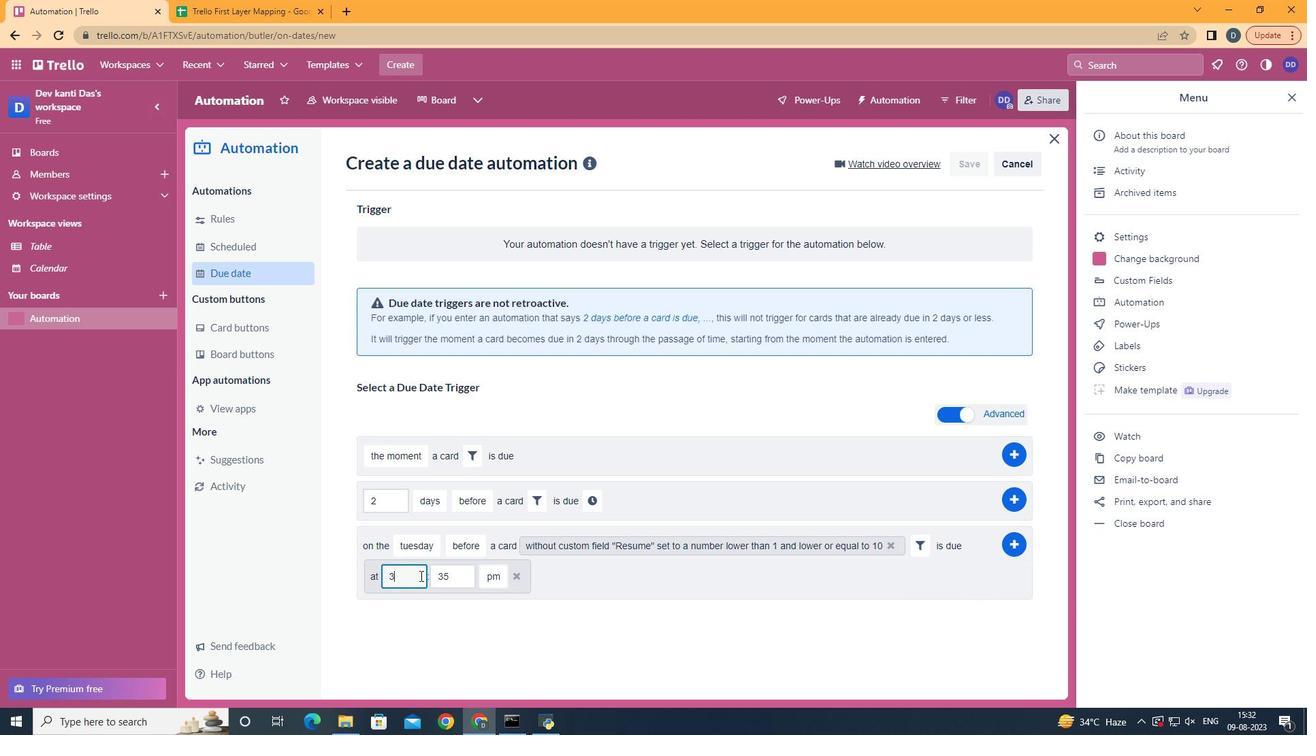 
Action: Mouse pressed left at (417, 573)
Screenshot: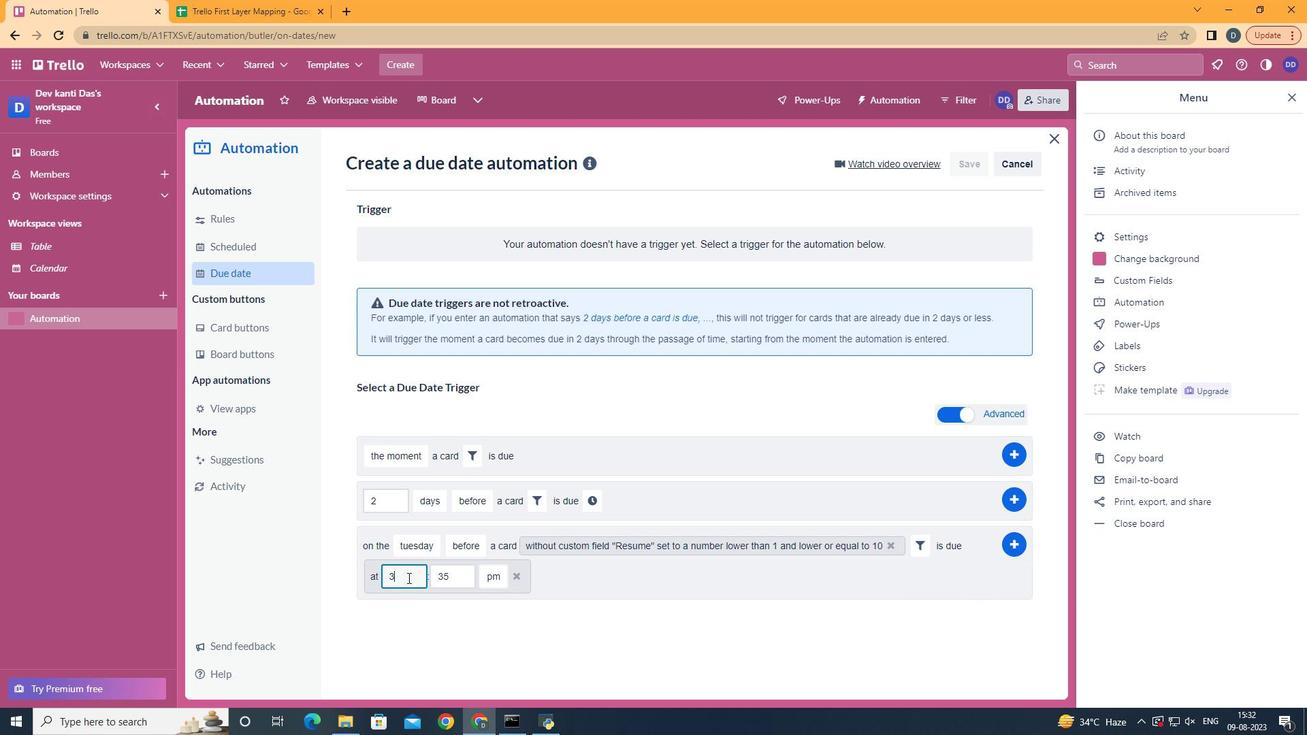 
Action: Mouse moved to (365, 591)
Screenshot: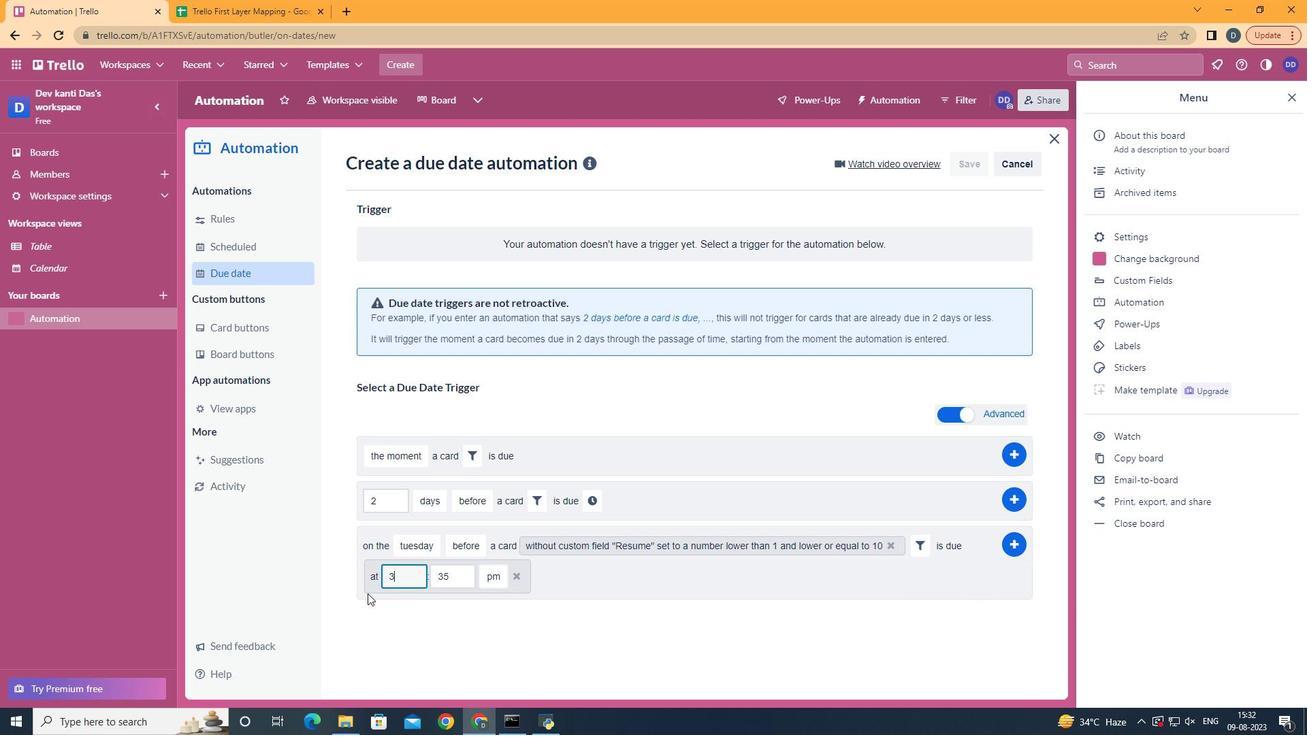 
Action: Key pressed <Key.backspace>11
Screenshot: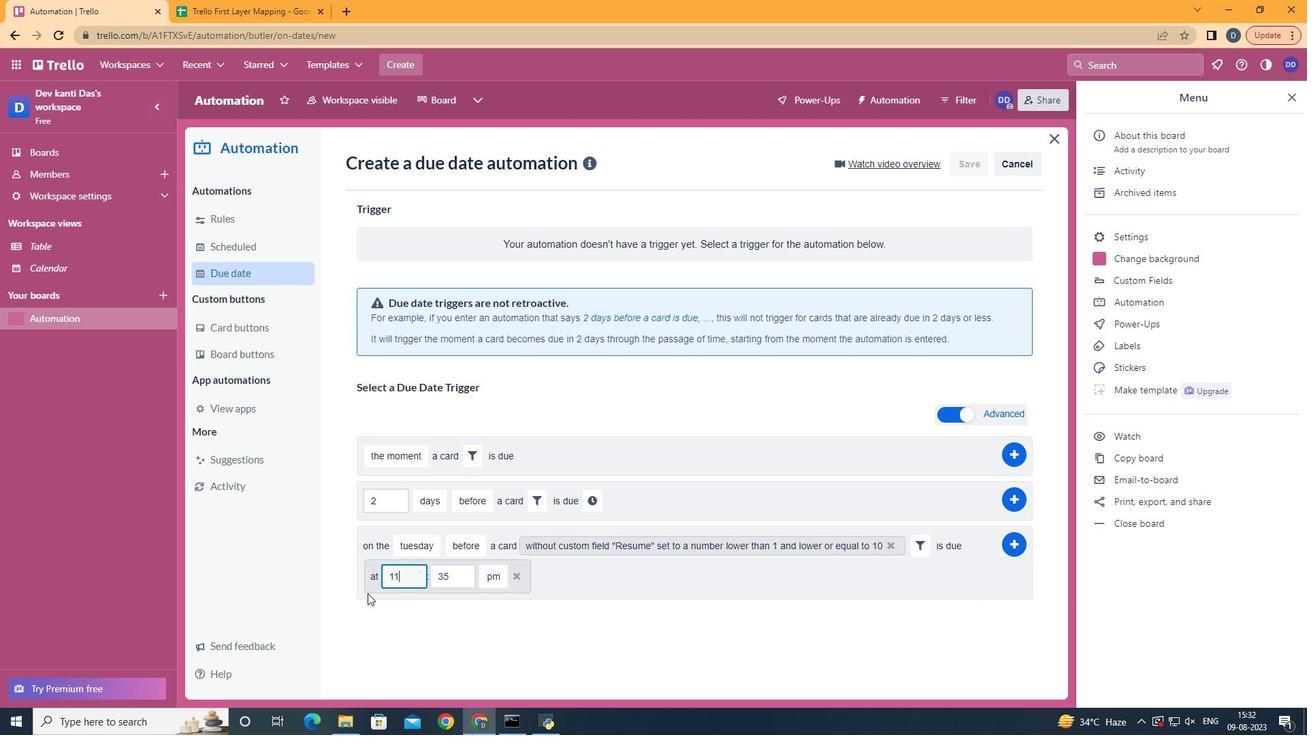 
Action: Mouse moved to (459, 582)
Screenshot: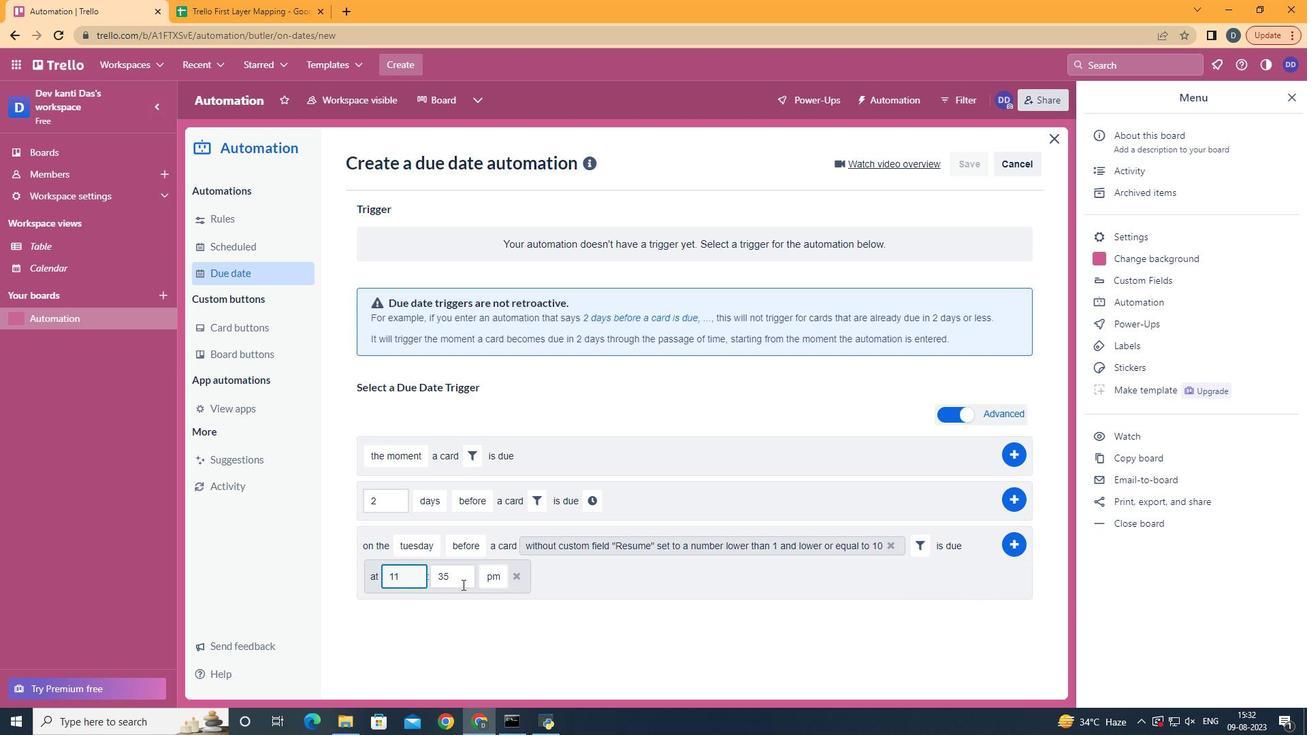 
Action: Mouse pressed left at (459, 582)
Screenshot: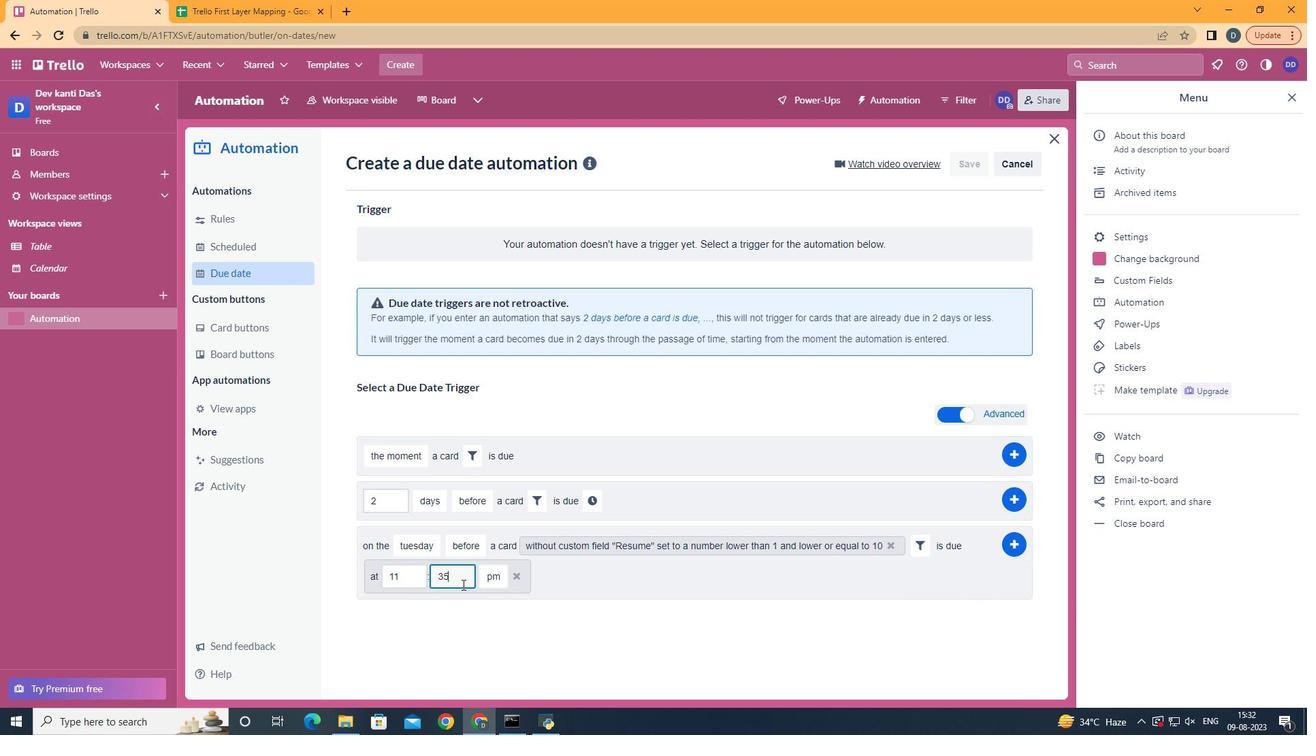 
Action: Key pressed <Key.backspace><Key.backspace><Key.backspace>00
Screenshot: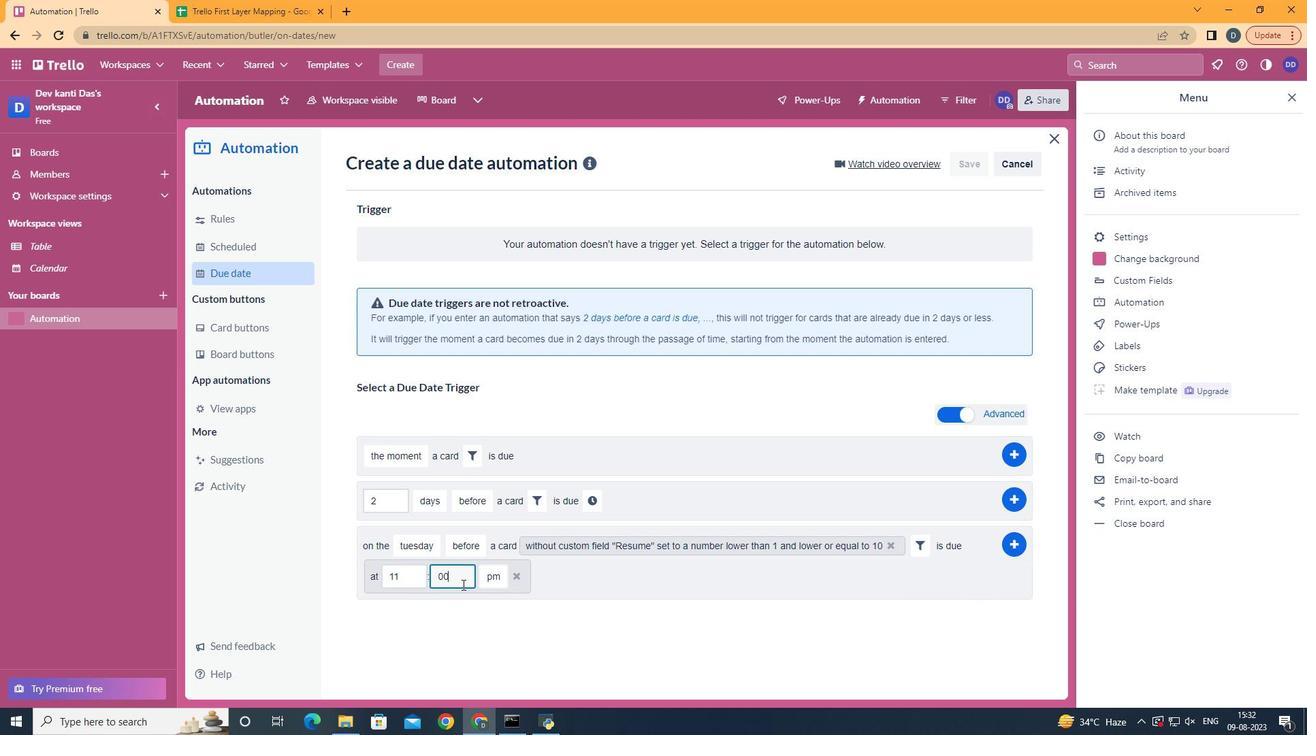 
Action: Mouse moved to (493, 598)
Screenshot: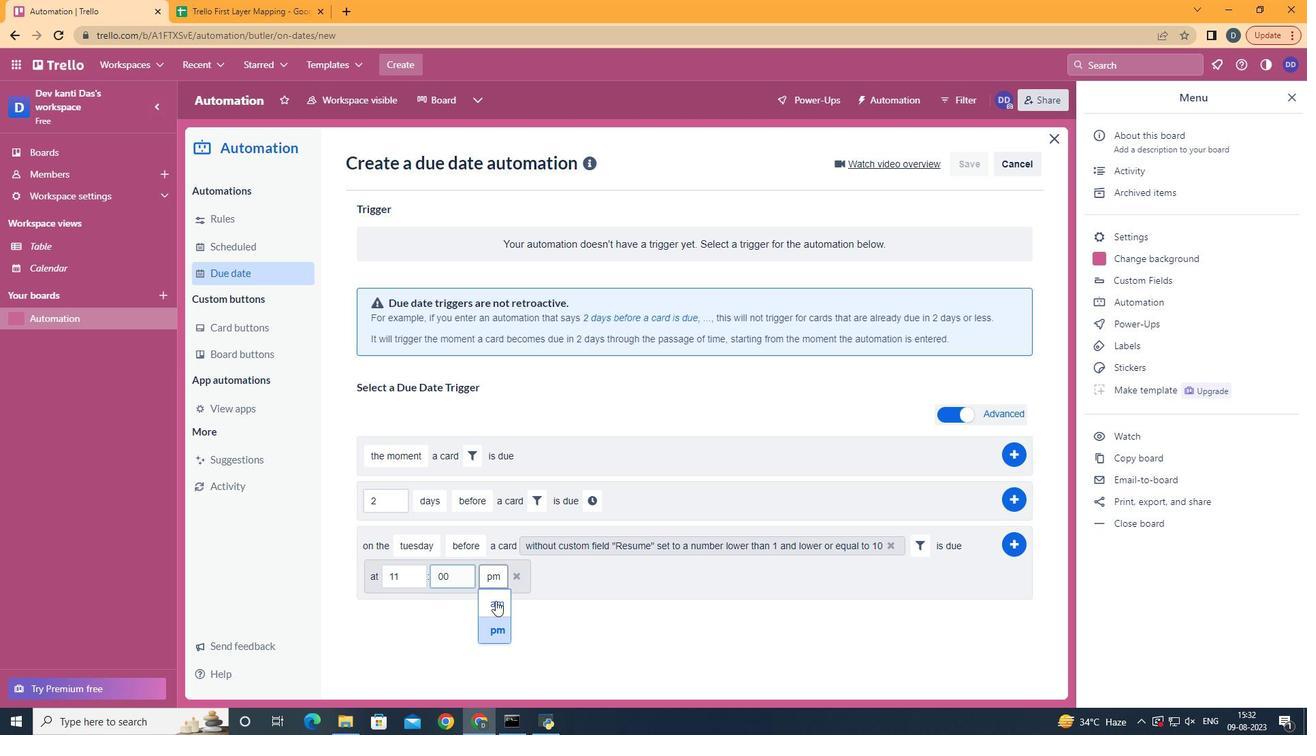 
Action: Mouse pressed left at (493, 598)
Screenshot: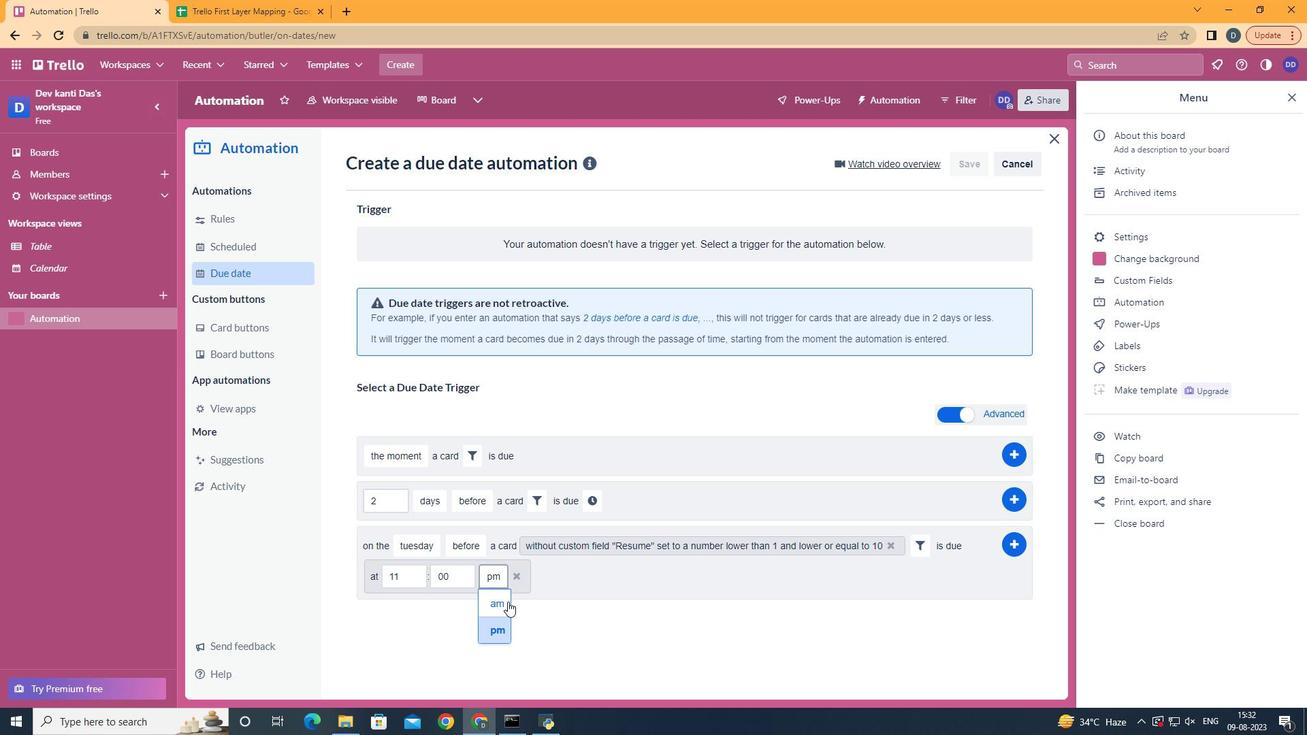 
Action: Mouse moved to (1001, 542)
Screenshot: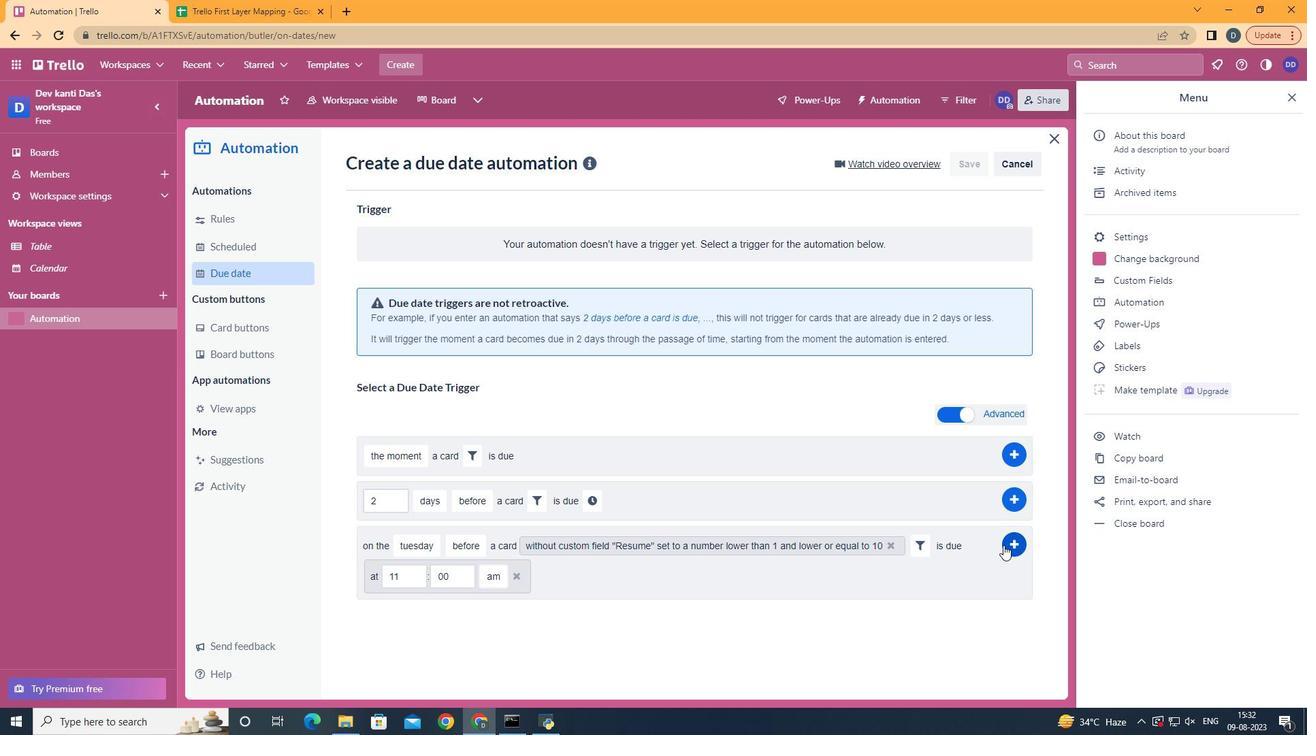 
Action: Mouse pressed left at (1001, 542)
Screenshot: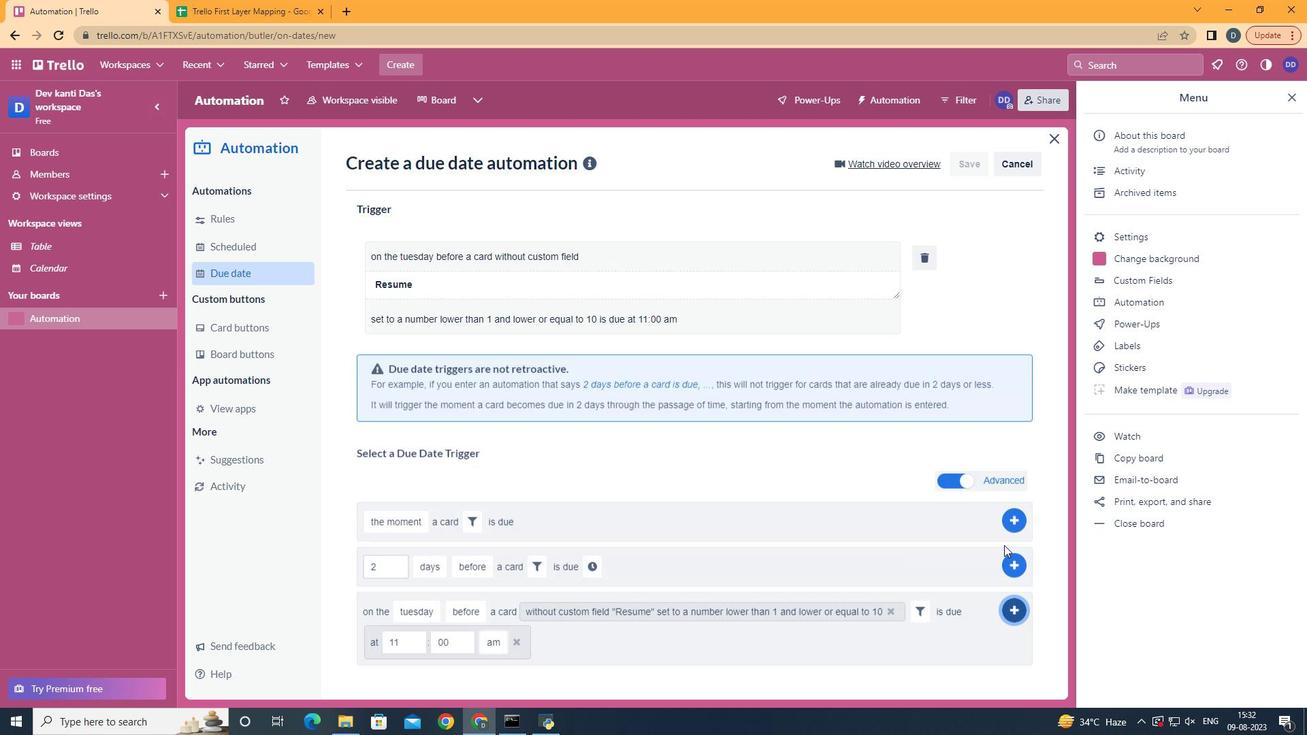 
Action: Mouse moved to (675, 350)
Screenshot: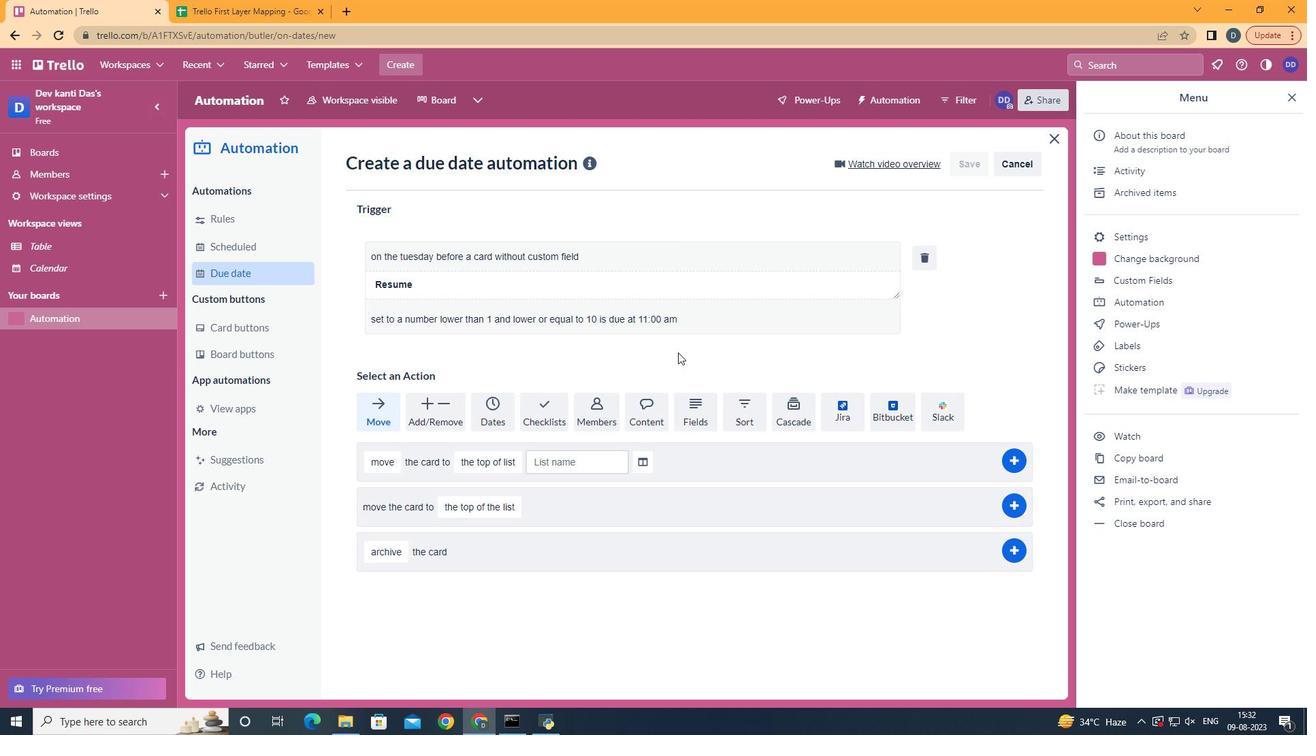
